Task: Arrange a 45-minute marketing research consultation on market trends.
Action: Mouse pressed left at (62, 177)
Screenshot: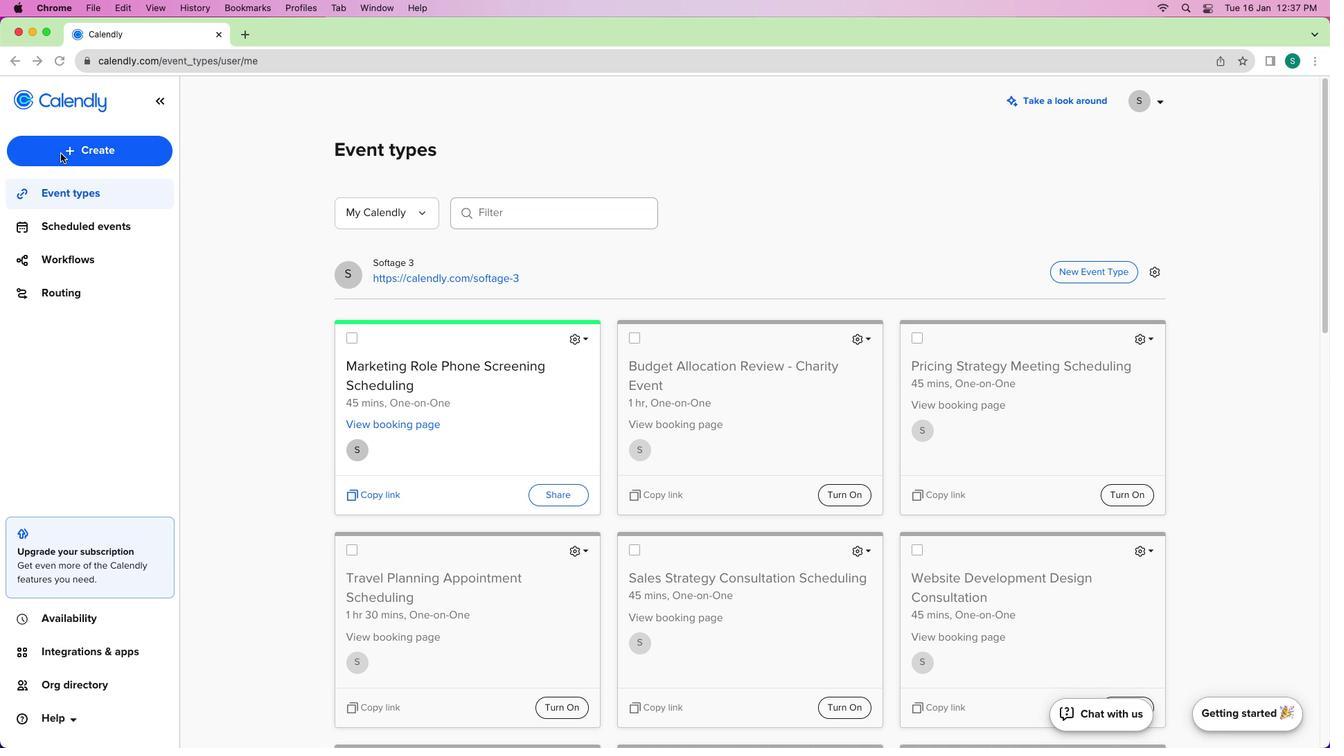 
Action: Mouse moved to (113, 178)
Screenshot: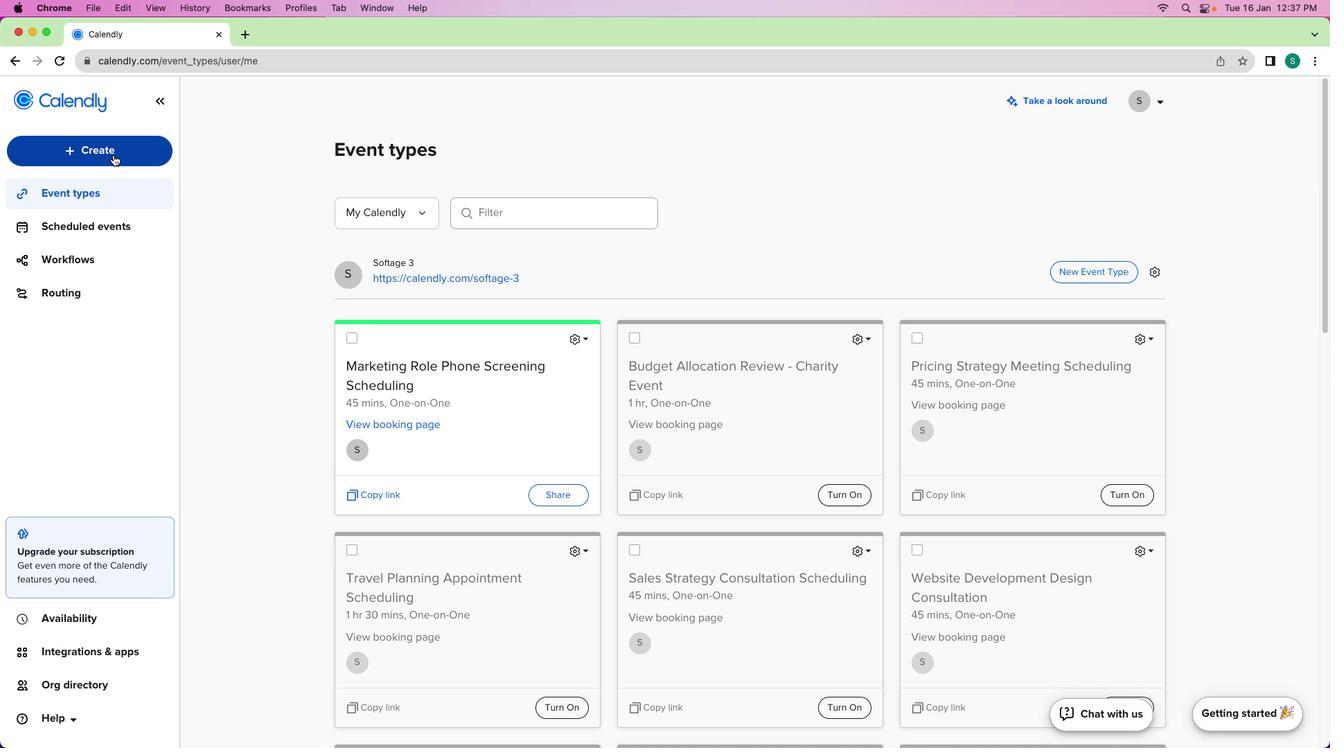 
Action: Mouse pressed left at (113, 178)
Screenshot: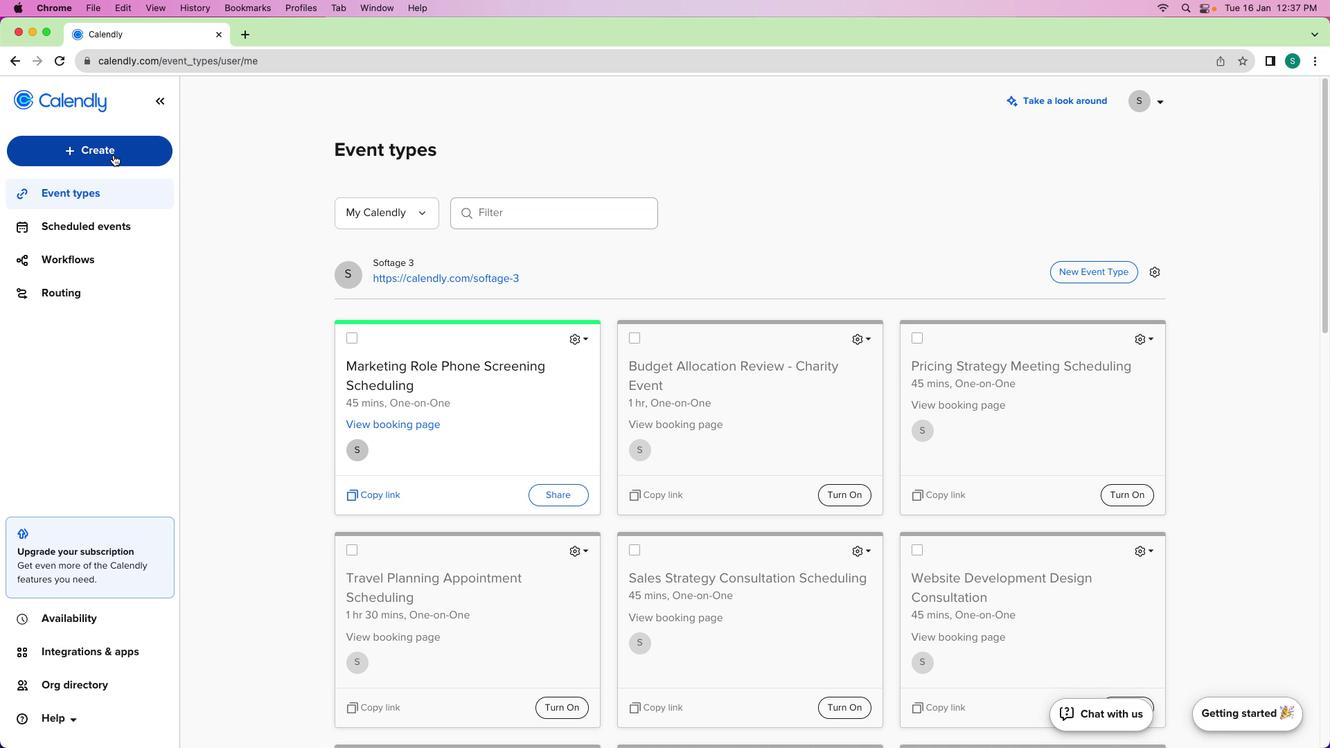 
Action: Mouse moved to (144, 207)
Screenshot: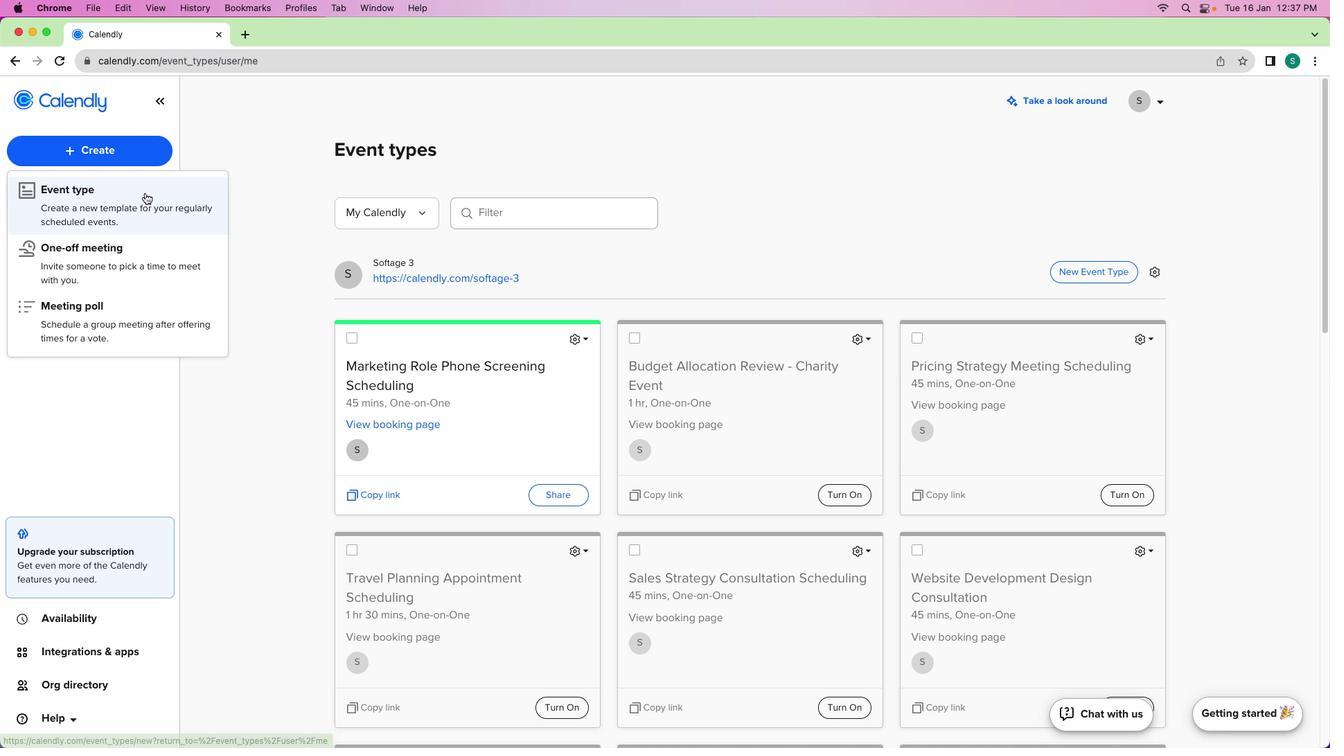 
Action: Mouse pressed left at (144, 207)
Screenshot: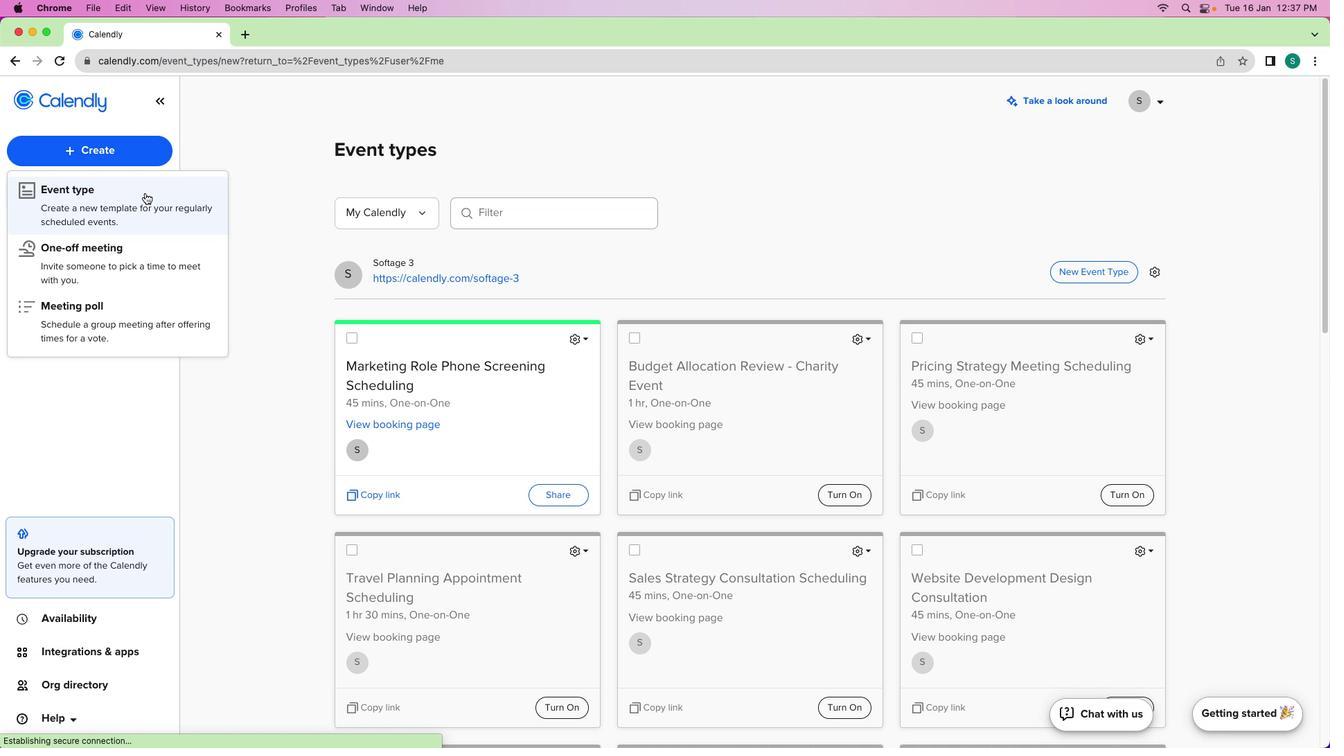 
Action: Mouse moved to (444, 255)
Screenshot: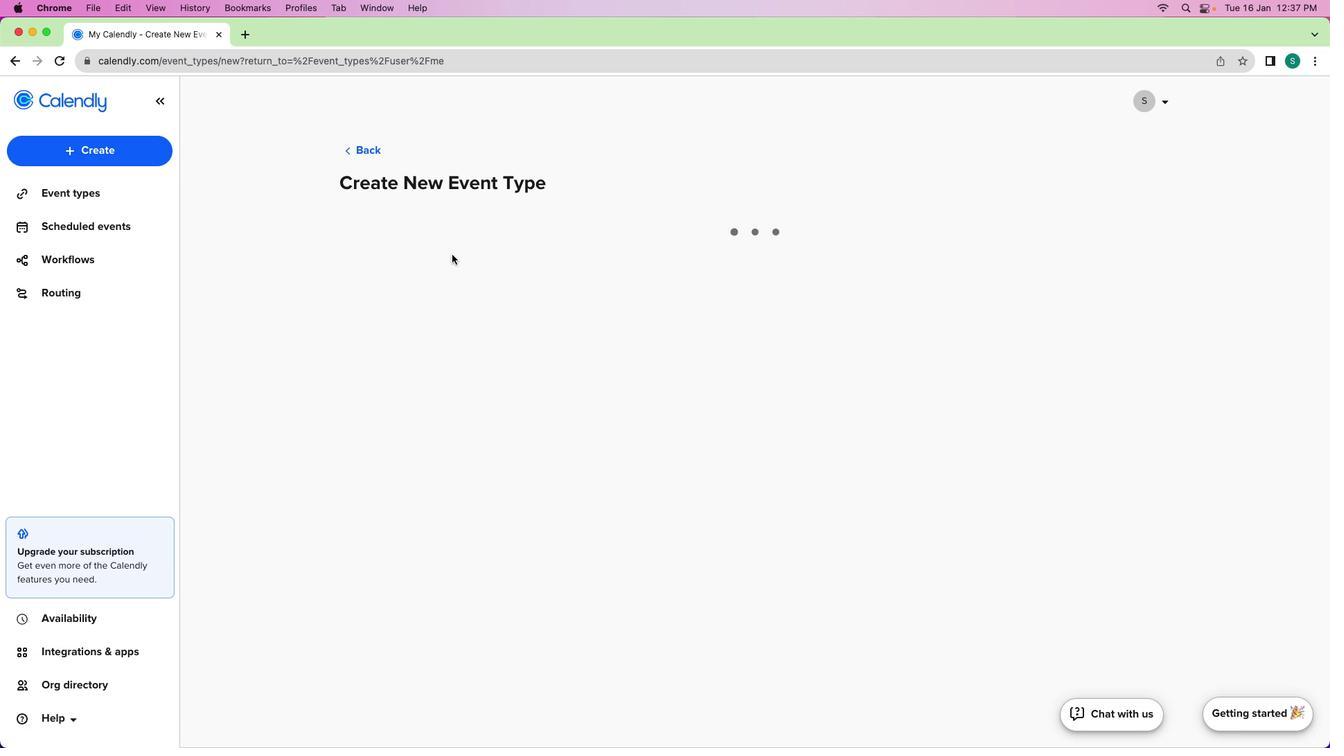 
Action: Mouse pressed left at (444, 255)
Screenshot: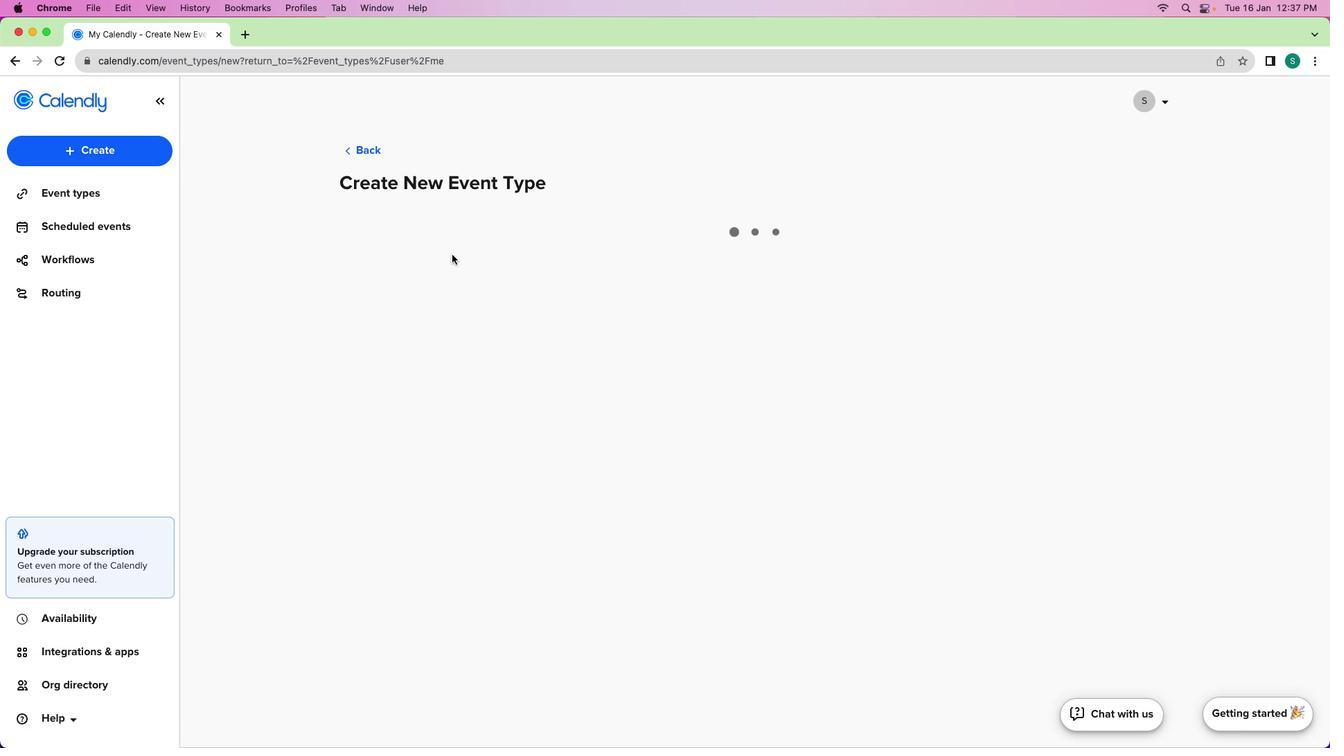 
Action: Mouse pressed left at (444, 255)
Screenshot: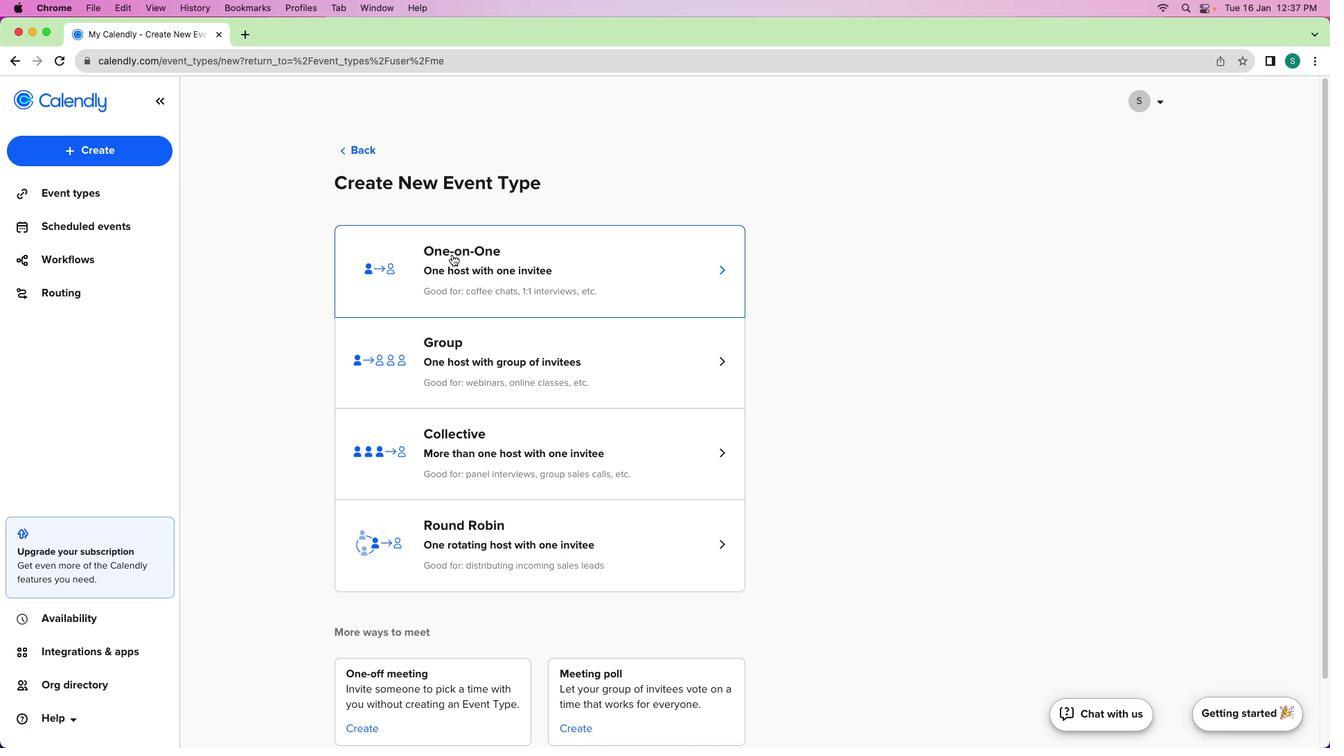 
Action: Mouse moved to (145, 219)
Screenshot: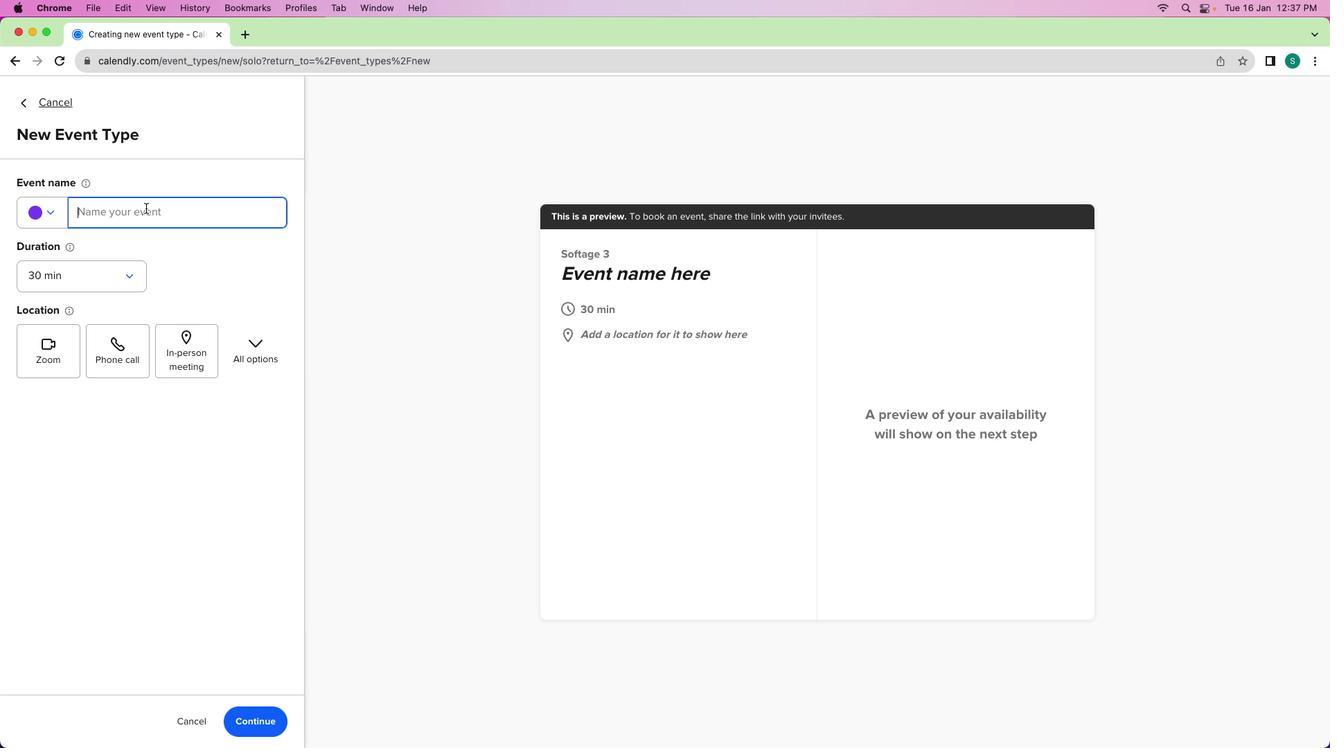 
Action: Mouse pressed left at (145, 219)
Screenshot: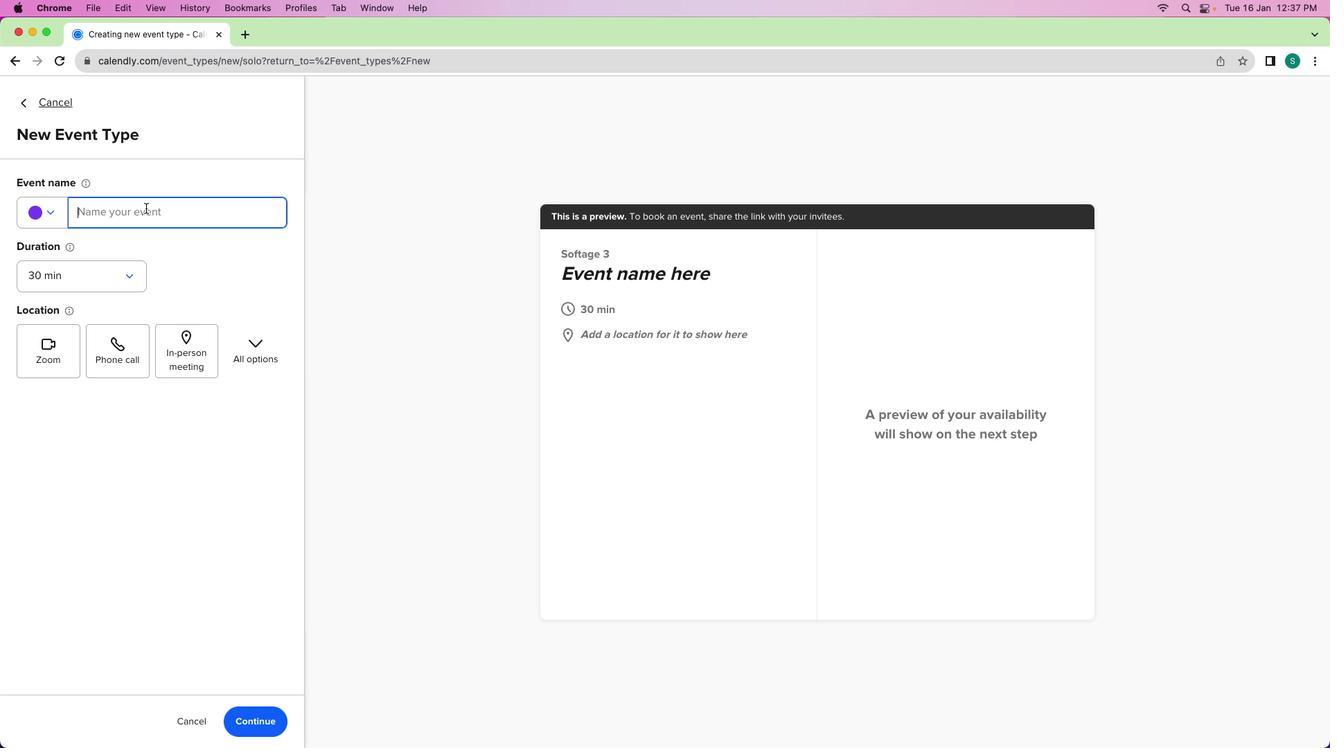 
Action: Mouse moved to (76, 268)
Screenshot: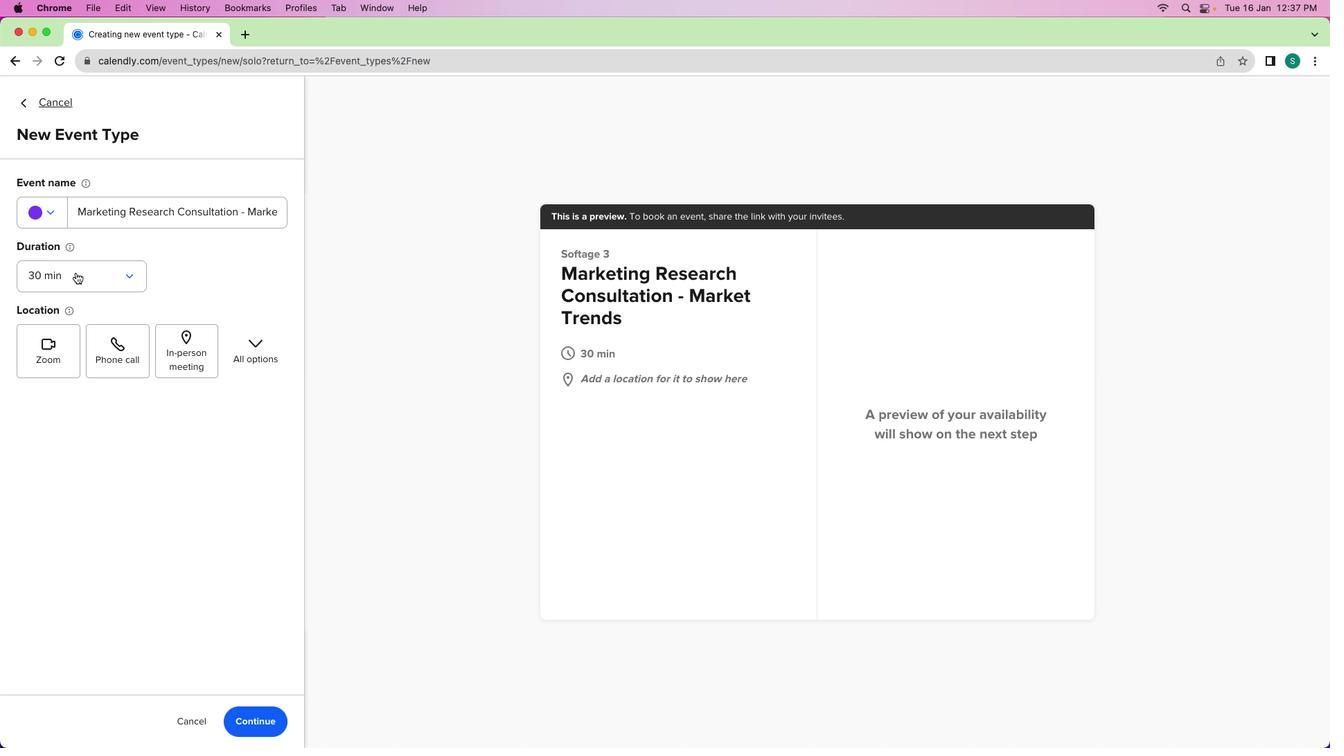 
Action: Mouse pressed left at (76, 268)
Screenshot: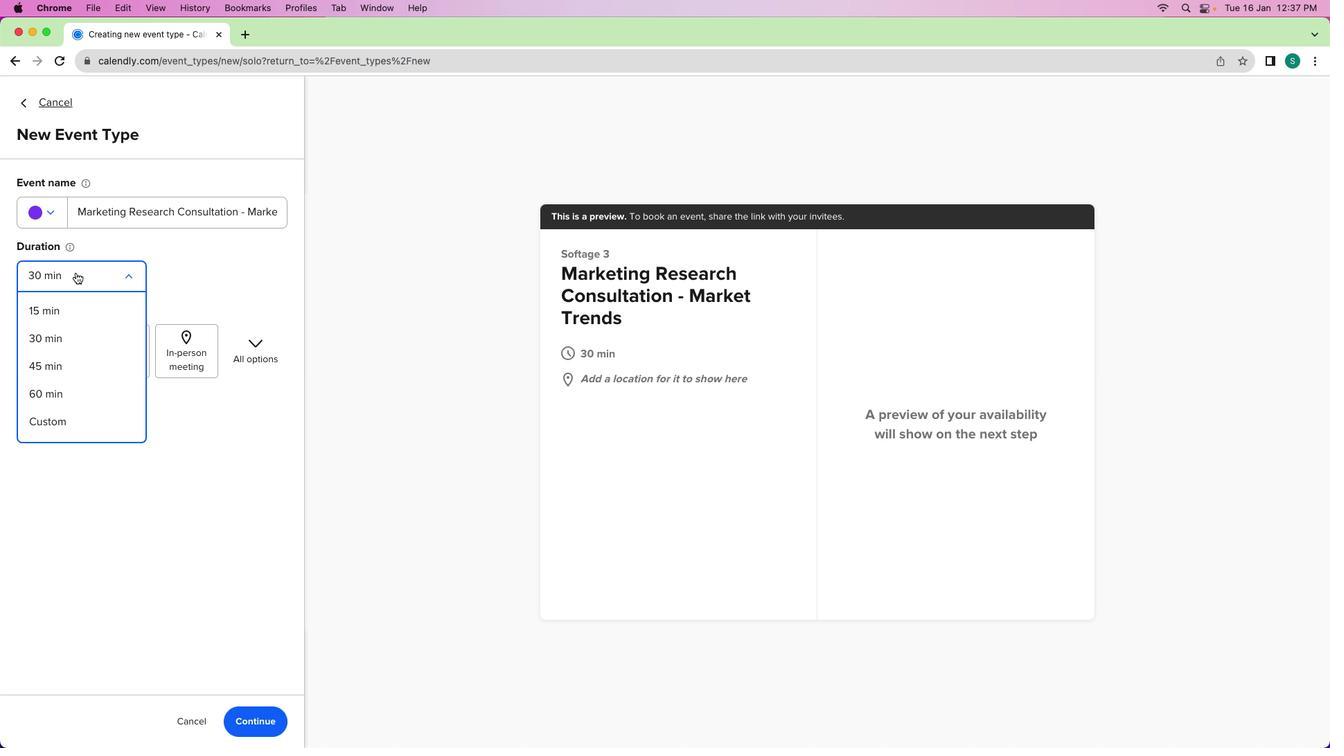 
Action: Mouse moved to (46, 350)
Screenshot: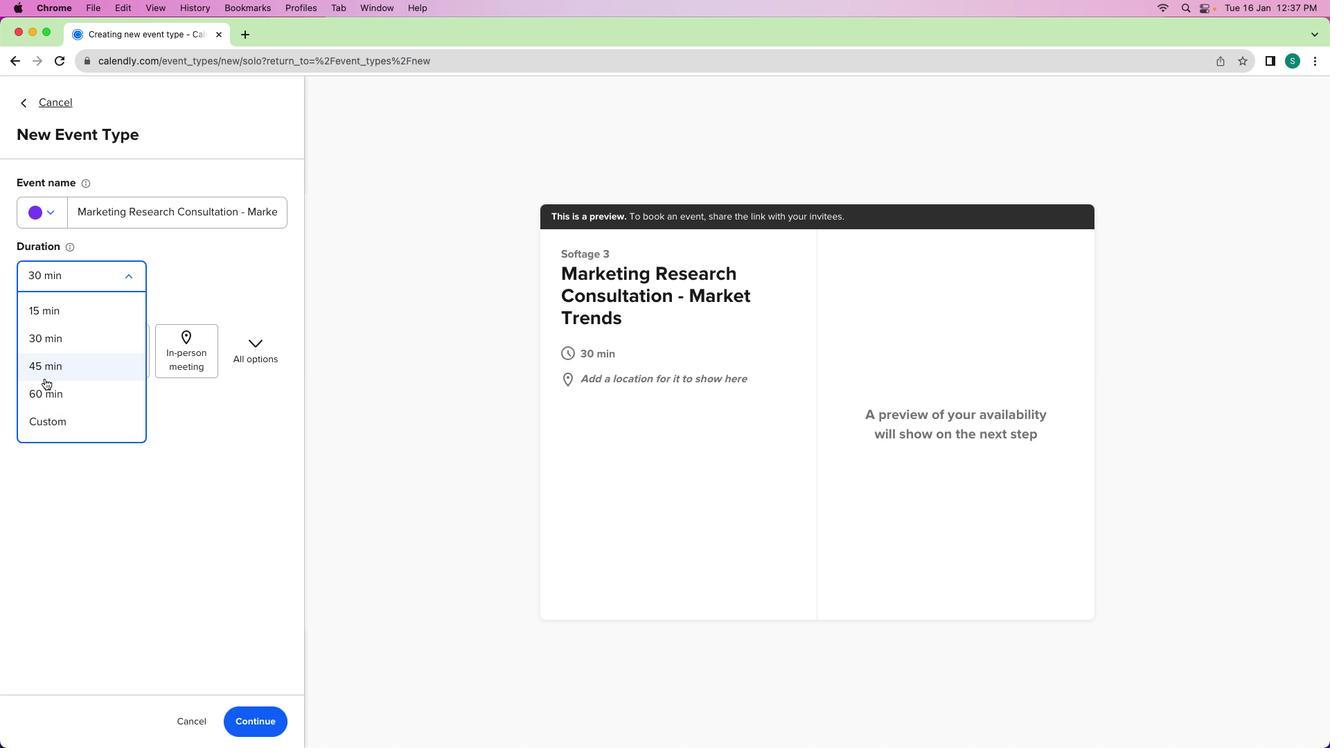 
Action: Mouse pressed left at (46, 350)
Screenshot: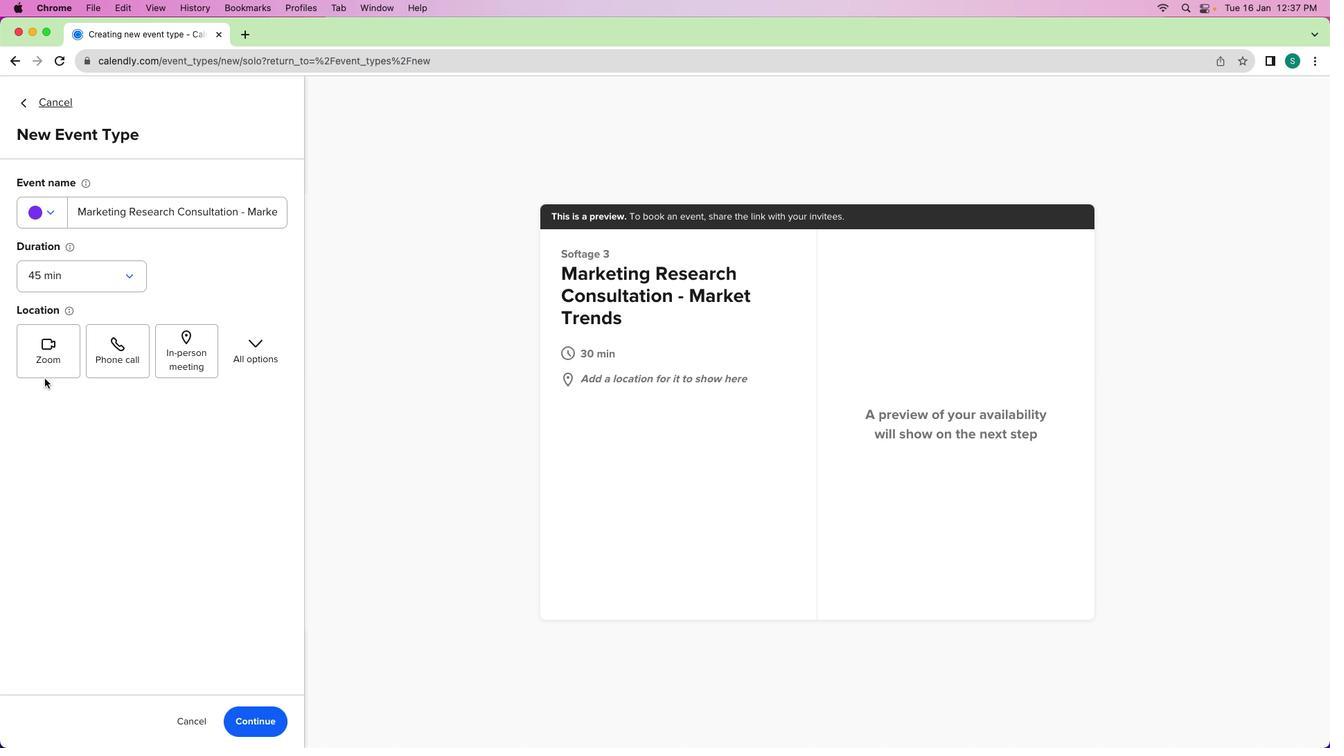 
Action: Mouse moved to (114, 345)
Screenshot: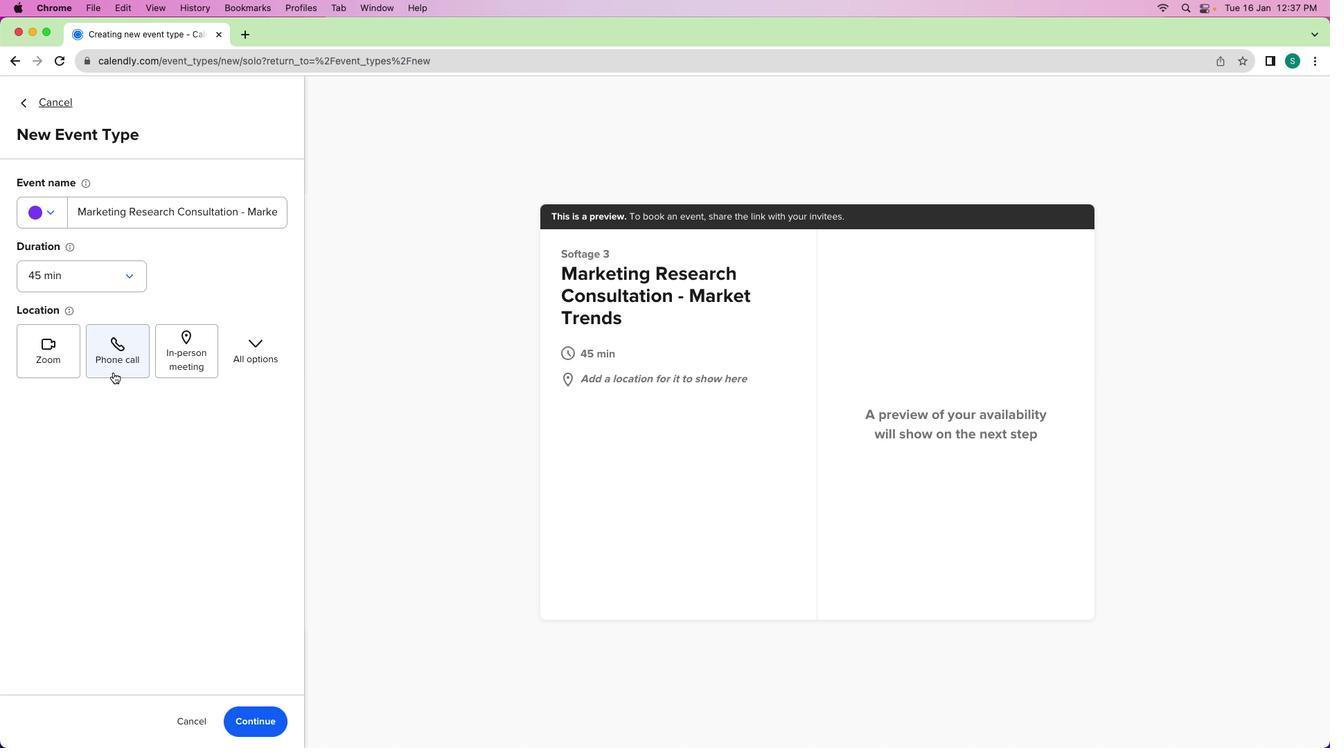
Action: Mouse pressed left at (114, 345)
Screenshot: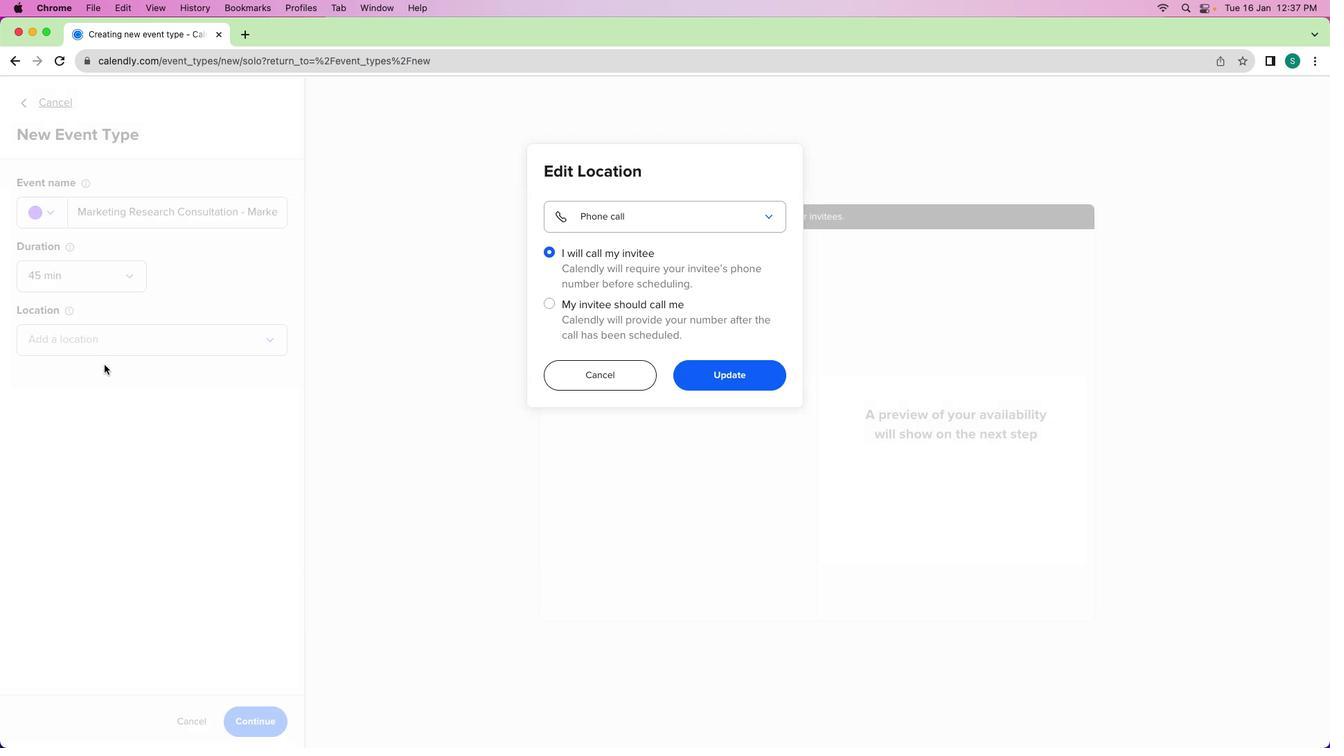 
Action: Mouse moved to (622, 347)
Screenshot: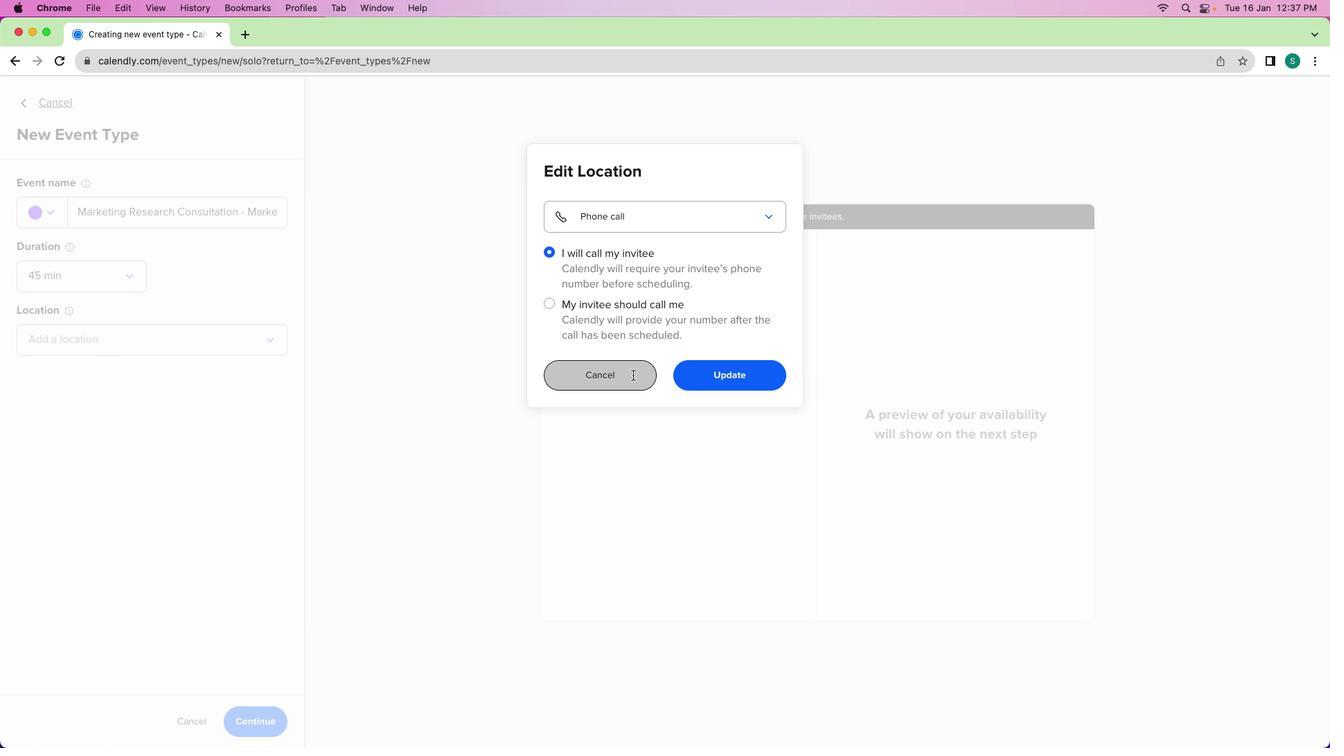
Action: Mouse pressed left at (622, 347)
Screenshot: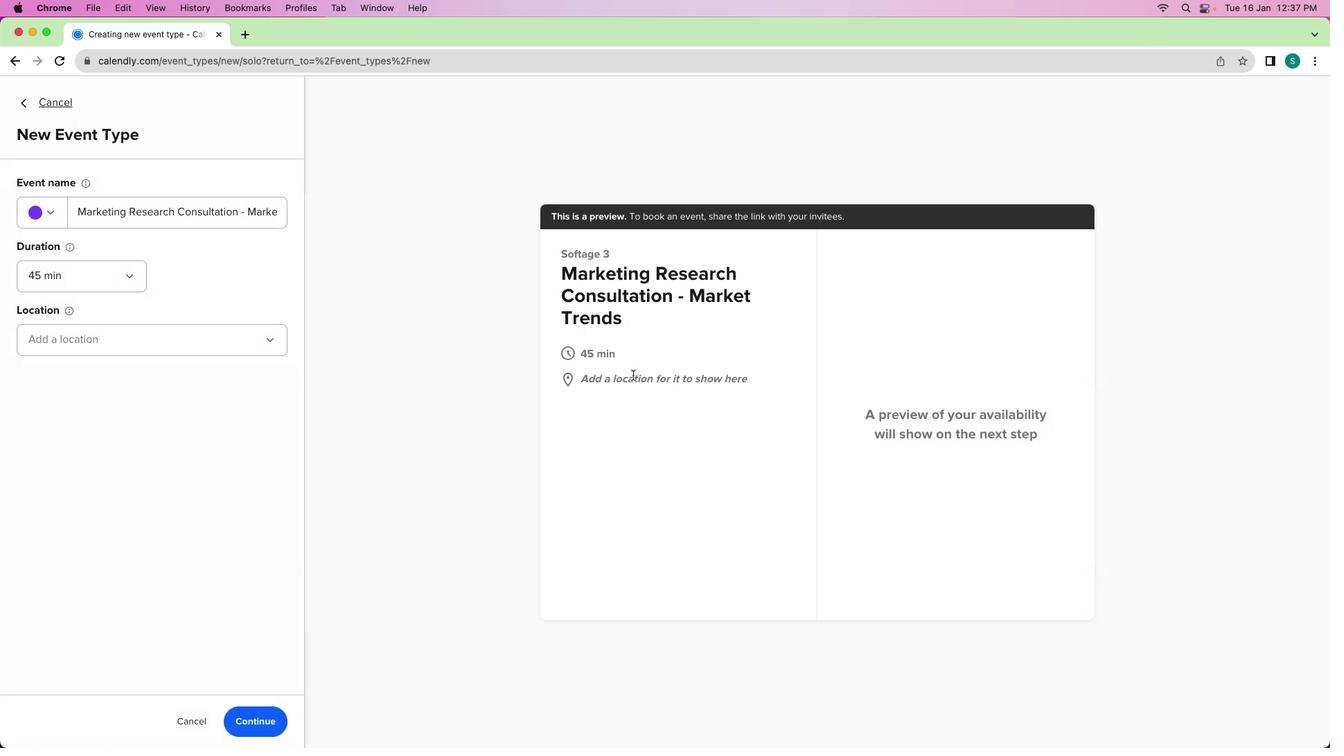 
Action: Mouse moved to (67, 334)
Screenshot: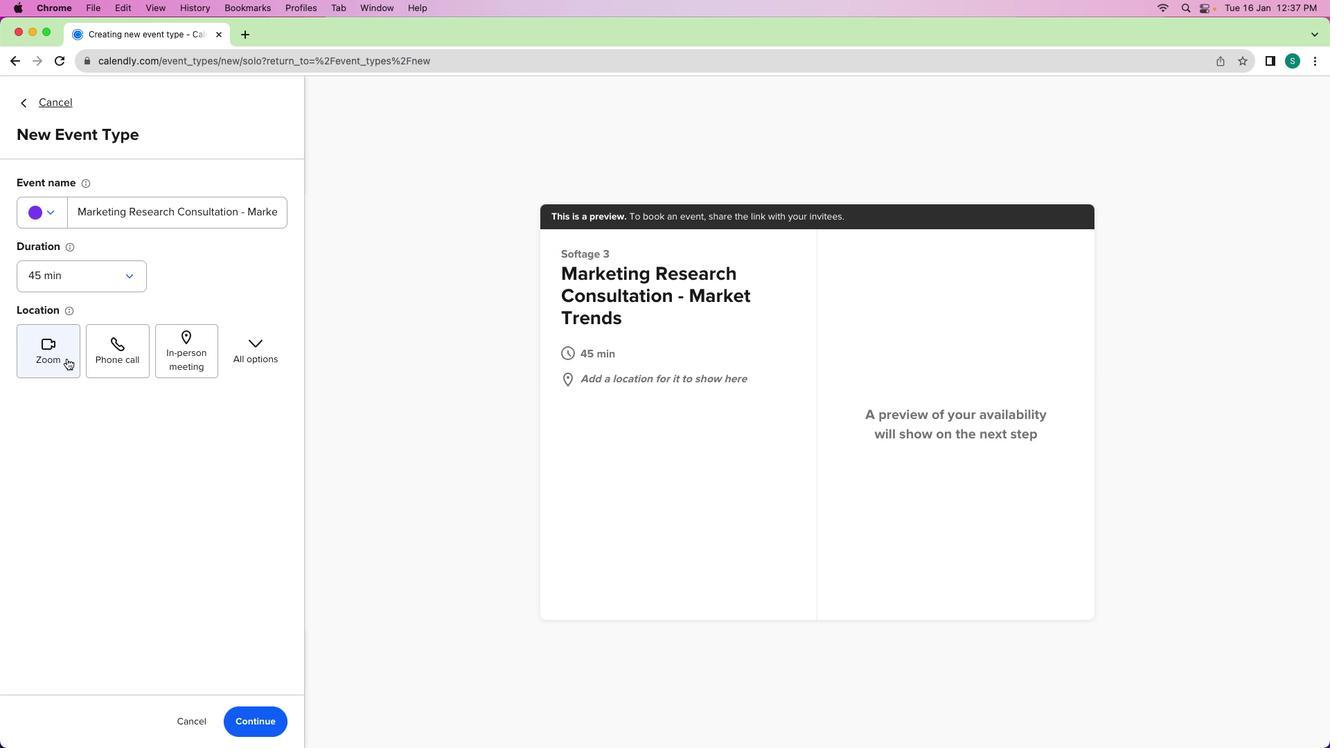 
Action: Mouse pressed left at (67, 334)
Screenshot: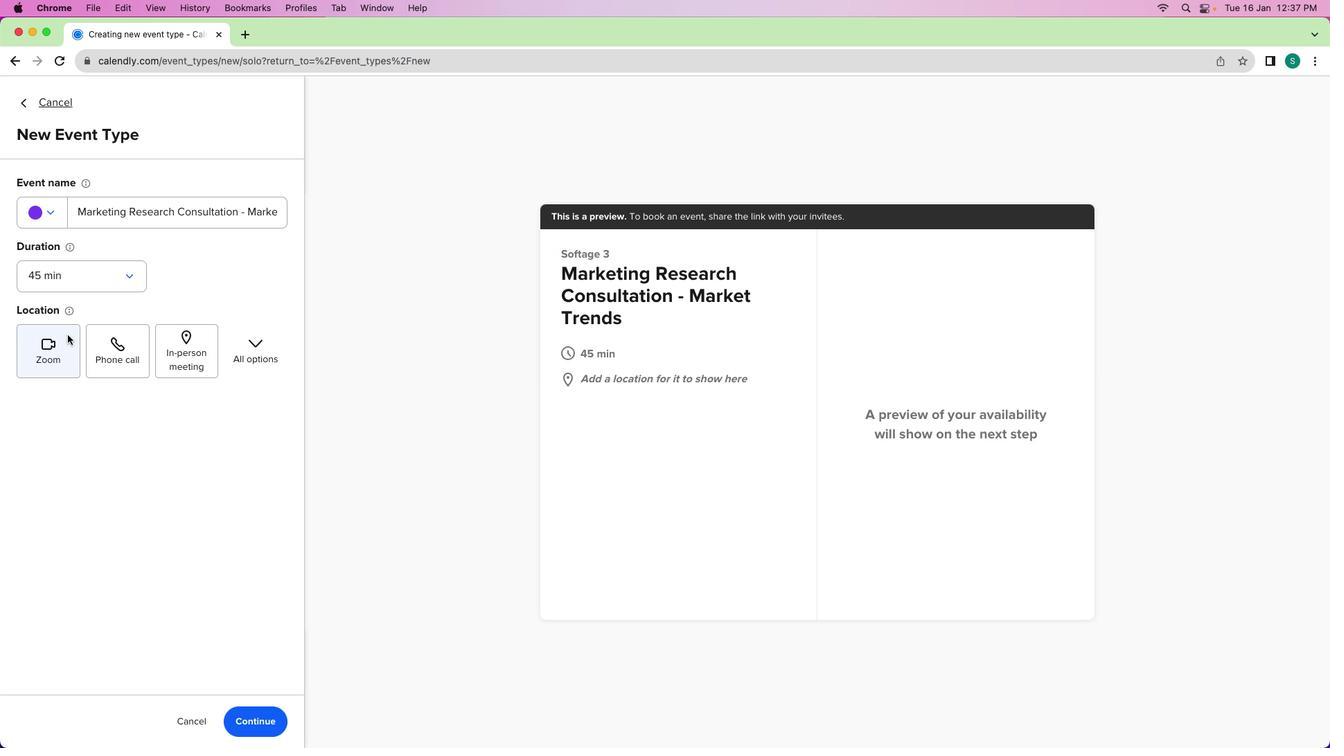 
Action: Mouse moved to (50, 212)
Screenshot: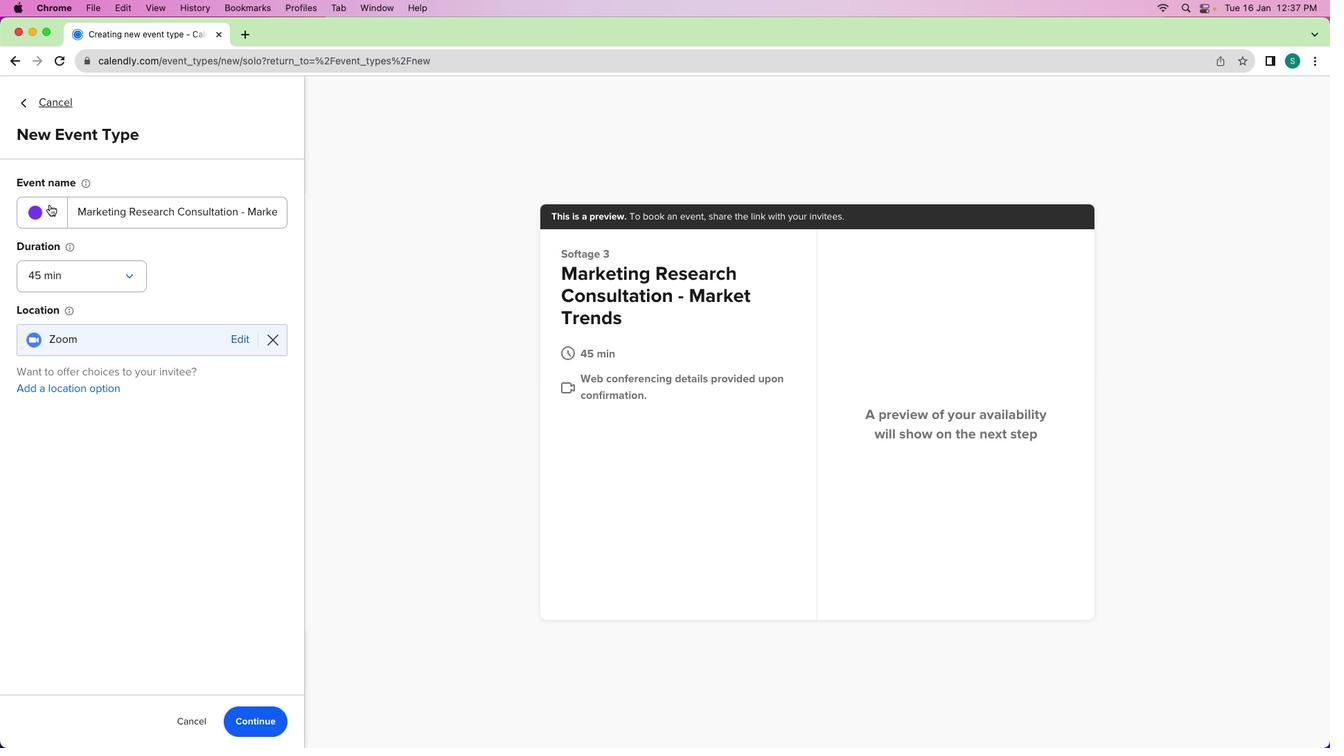 
Action: Mouse pressed left at (50, 212)
Screenshot: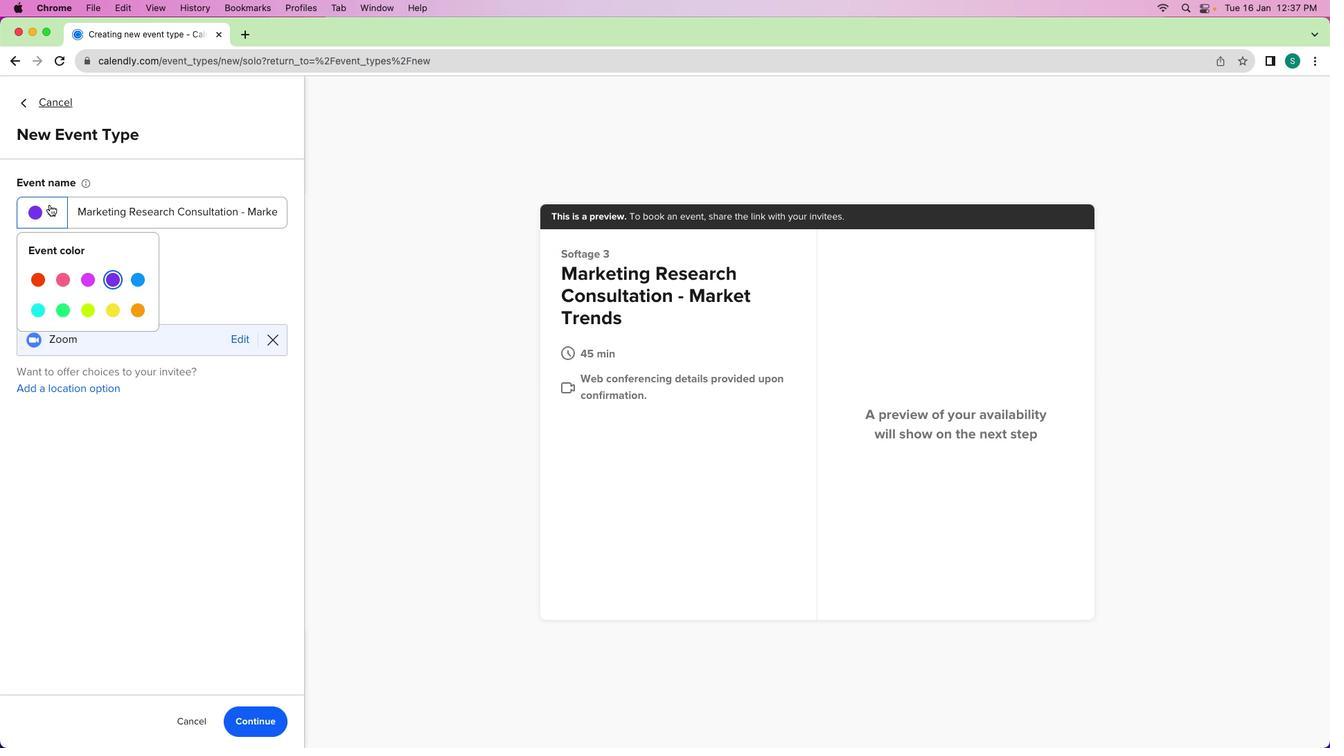 
Action: Mouse moved to (138, 299)
Screenshot: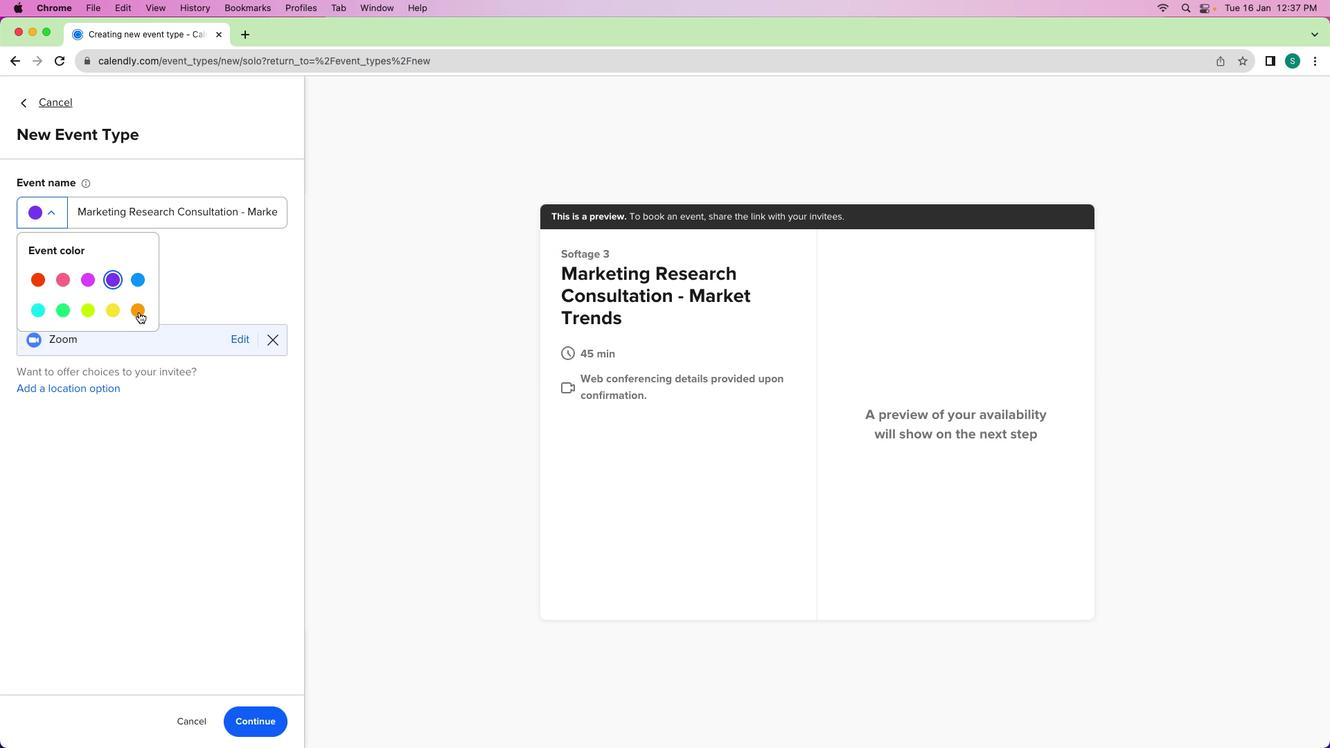 
Action: Mouse pressed left at (138, 299)
Screenshot: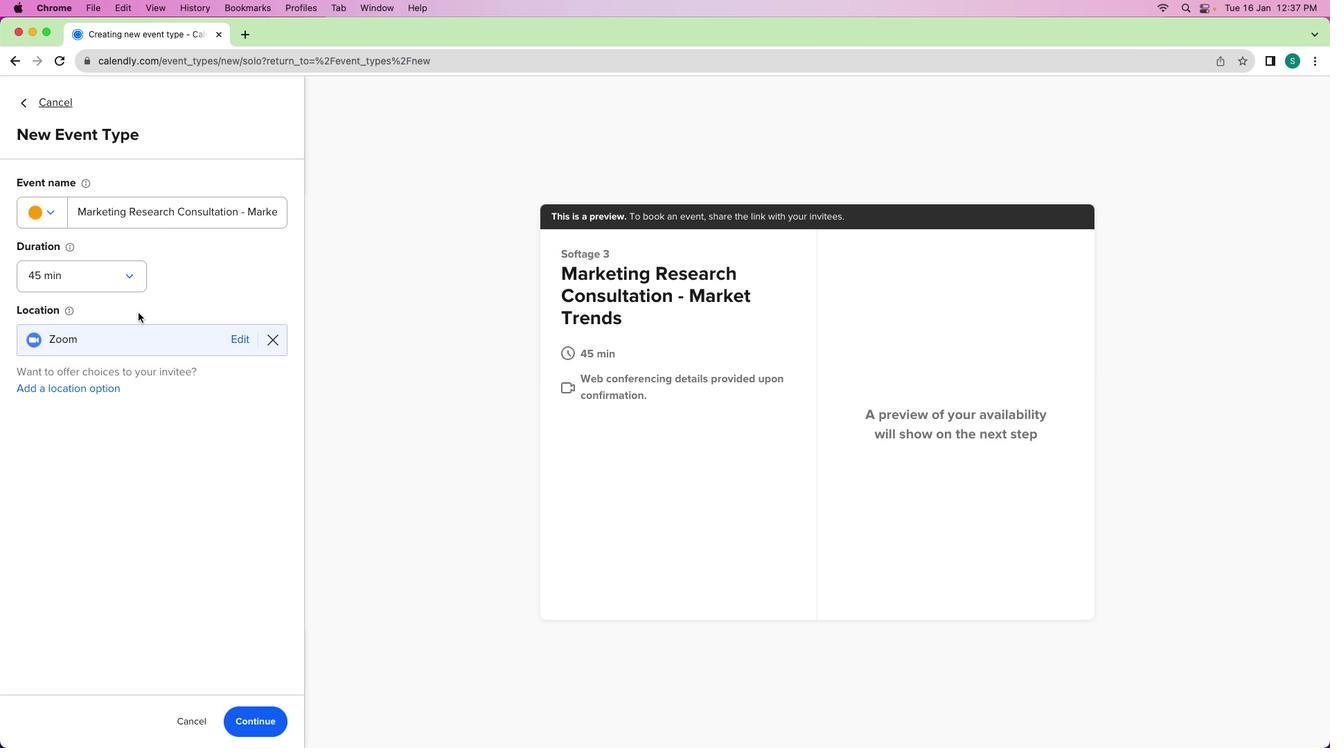 
Action: Mouse moved to (273, 612)
Screenshot: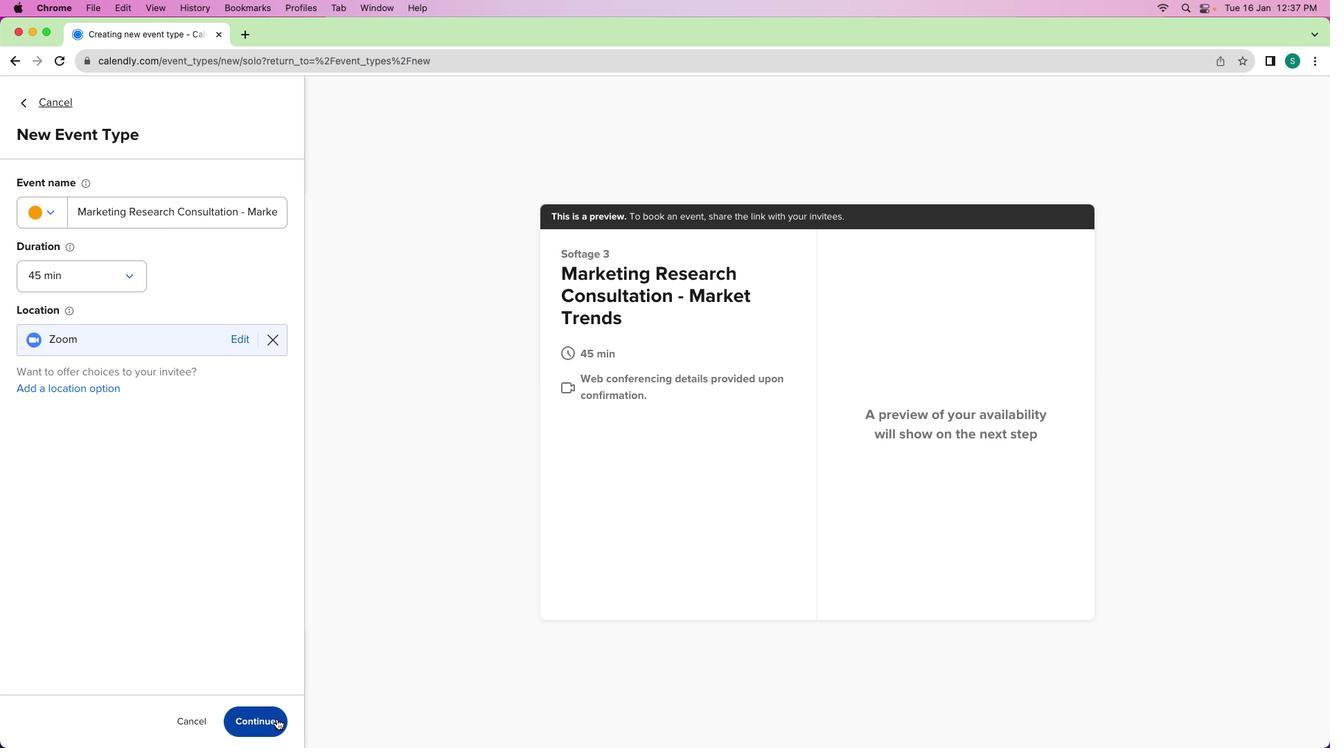 
Action: Mouse pressed left at (273, 612)
Screenshot: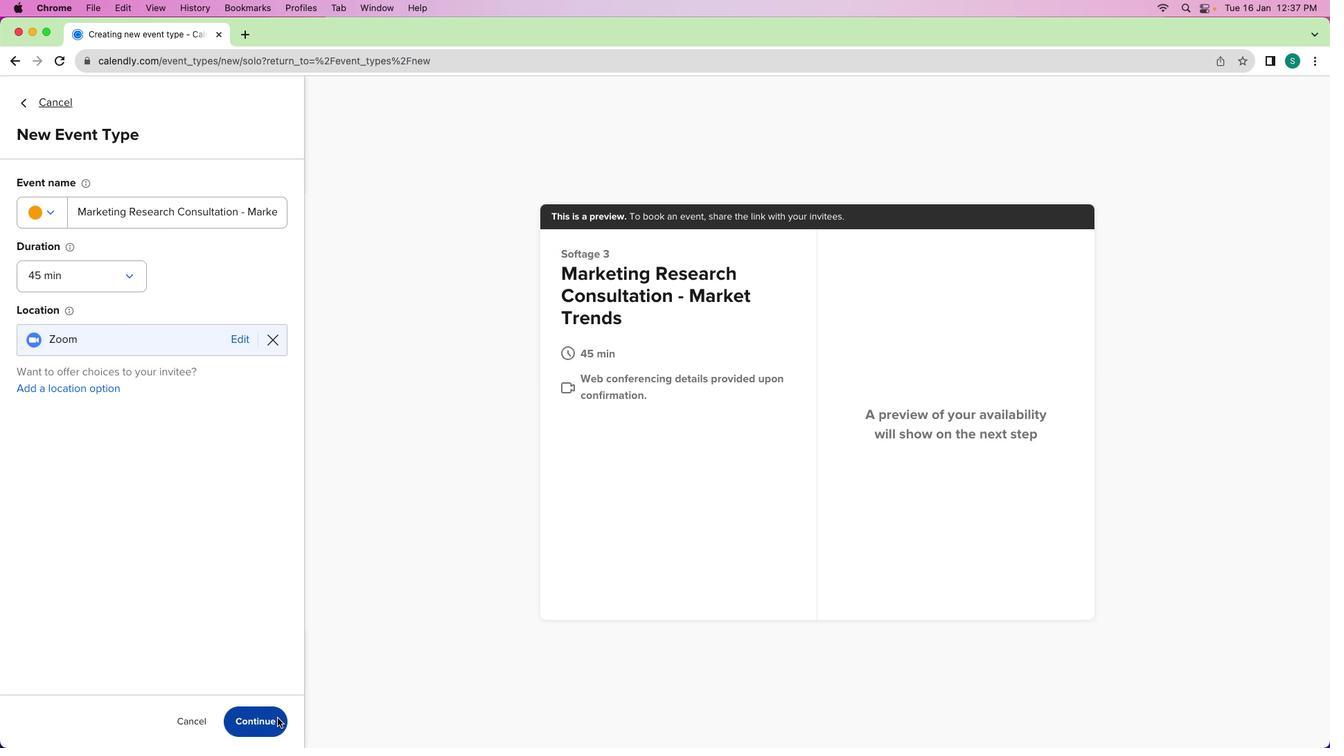 
Action: Mouse moved to (197, 219)
Screenshot: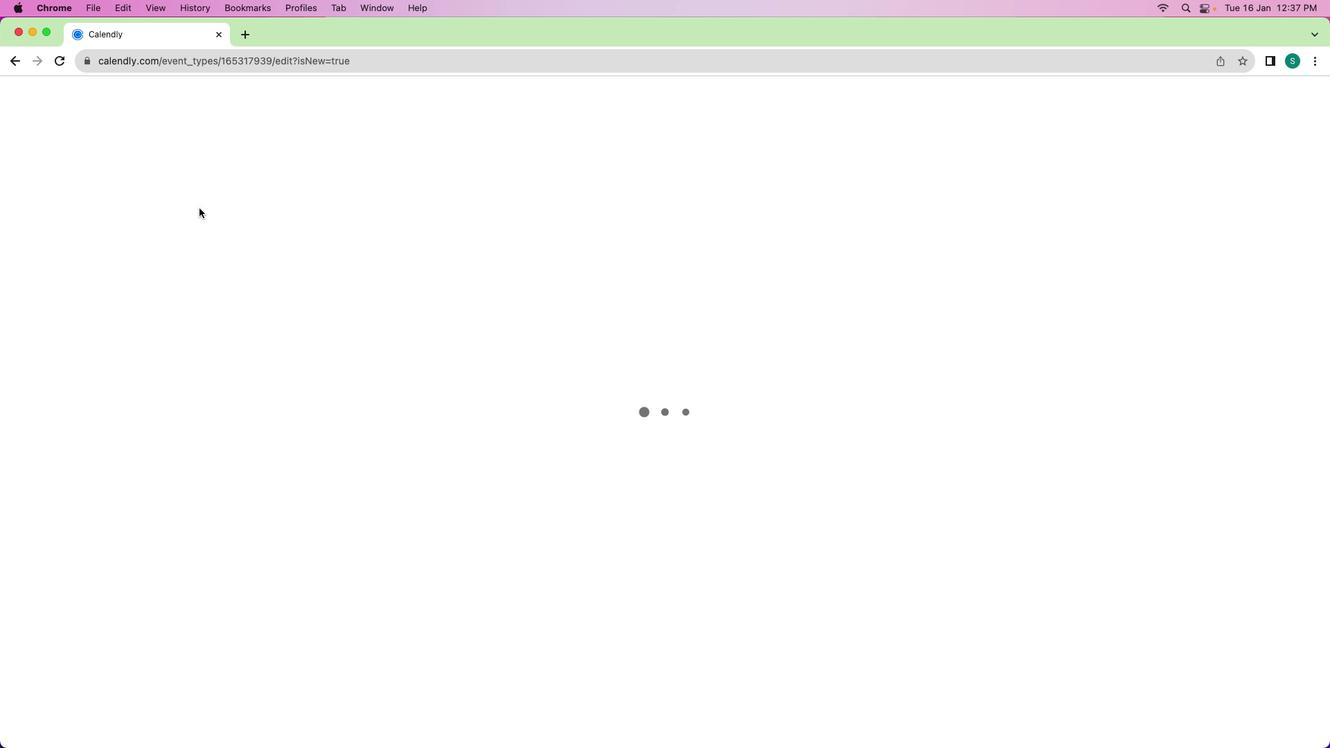 
Action: Mouse pressed left at (197, 219)
Screenshot: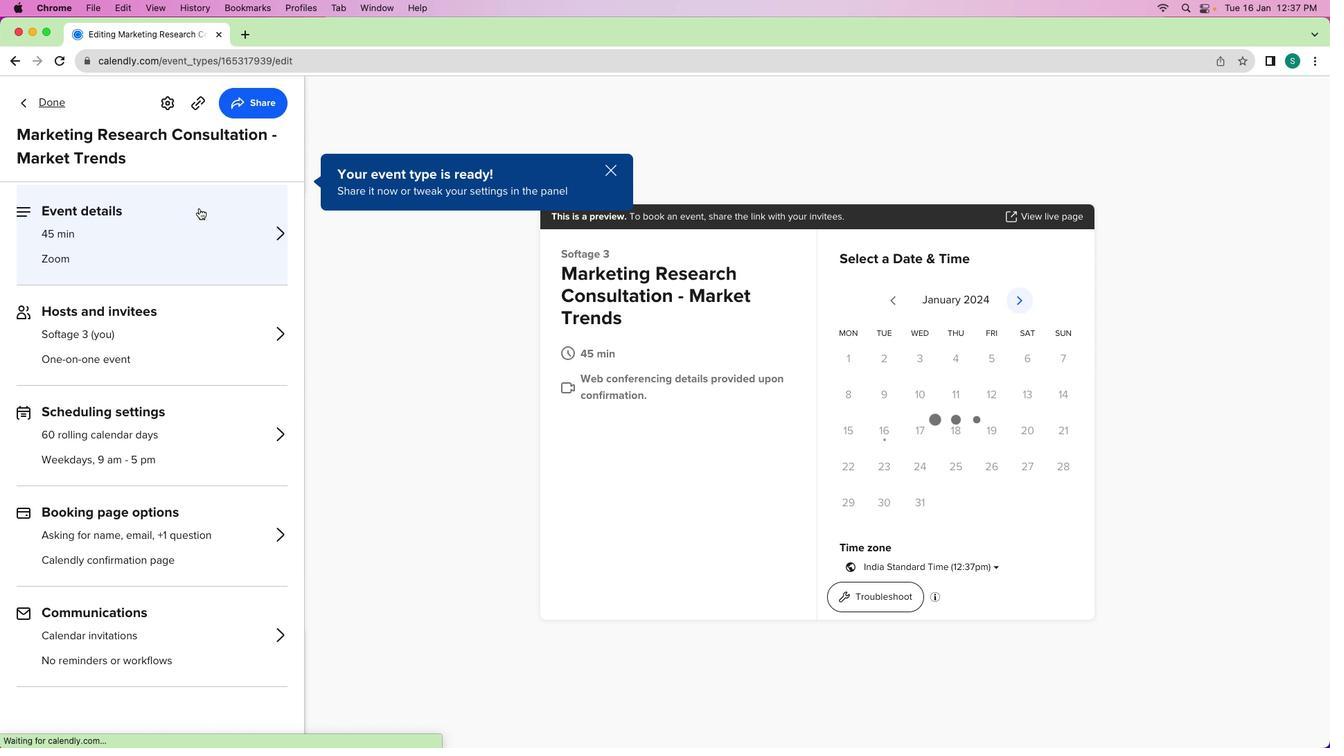 
Action: Mouse moved to (204, 458)
Screenshot: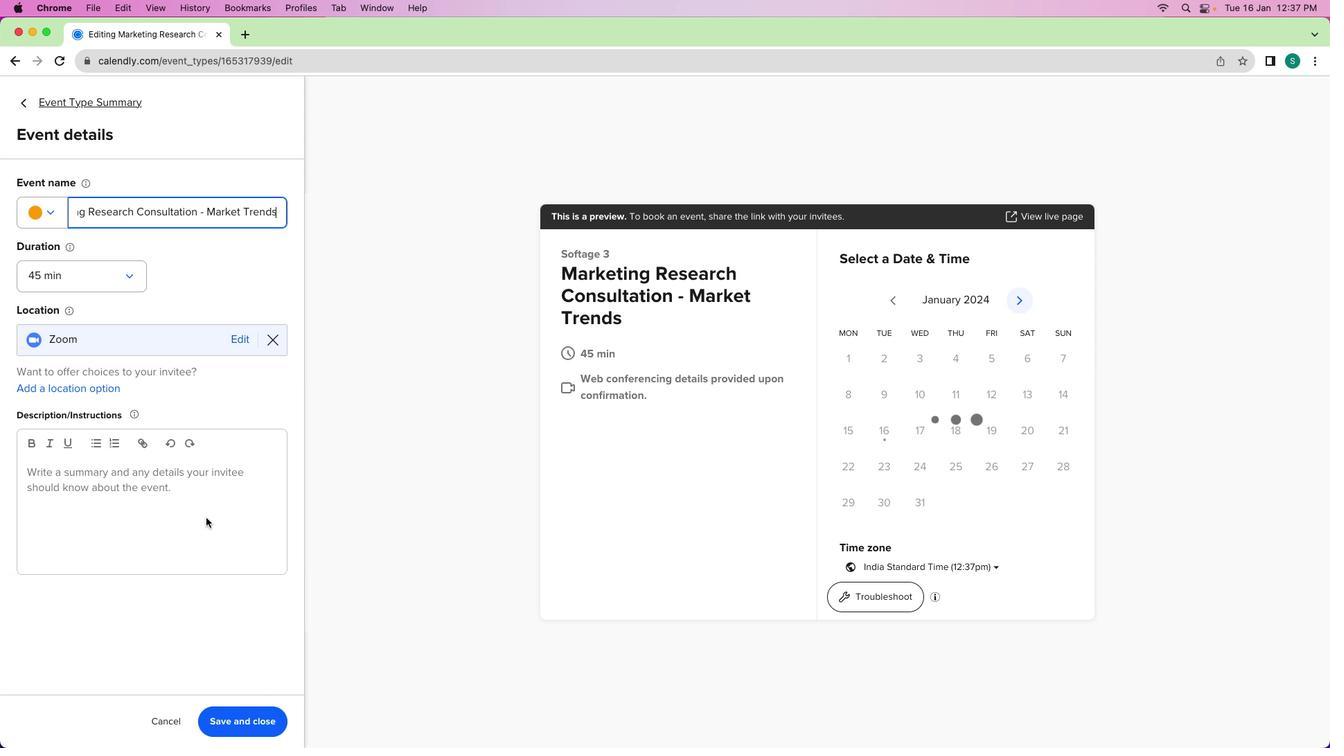 
Action: Mouse pressed left at (204, 458)
Screenshot: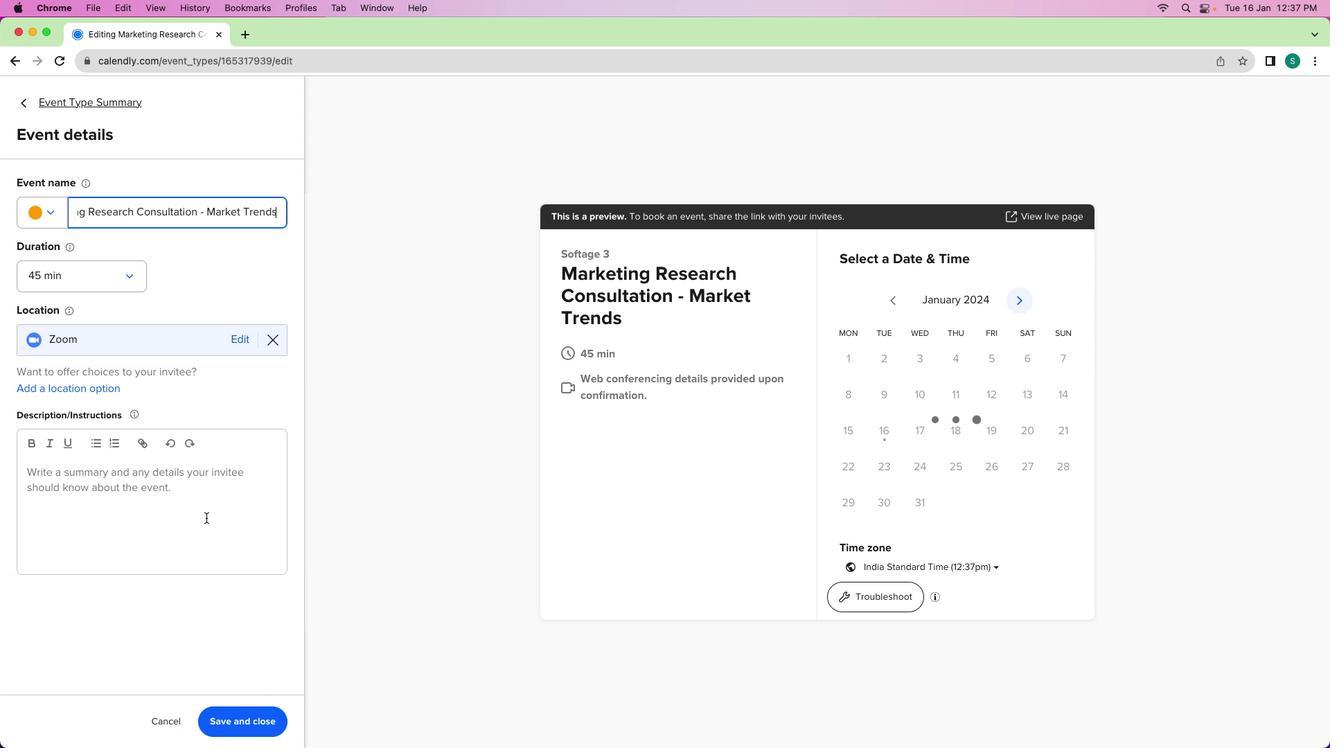 
Action: Mouse moved to (236, 612)
Screenshot: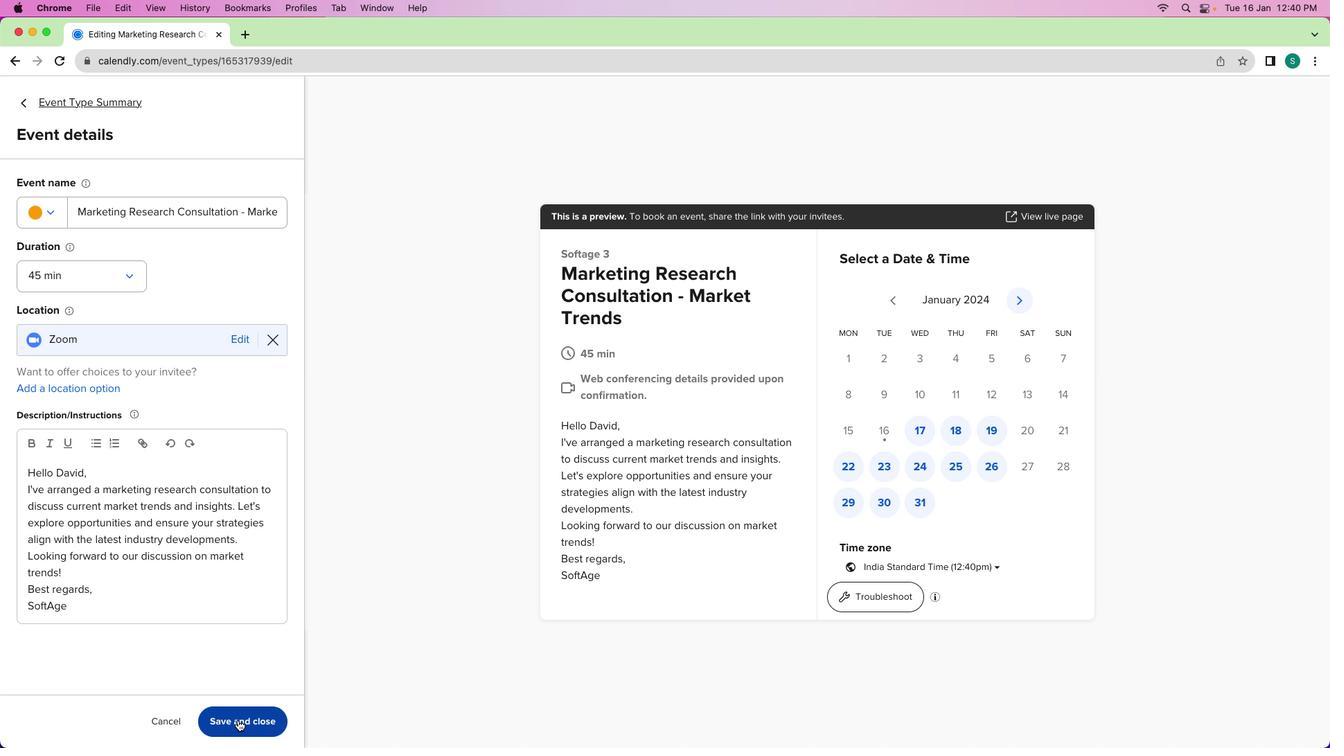
Action: Mouse pressed left at (236, 612)
Screenshot: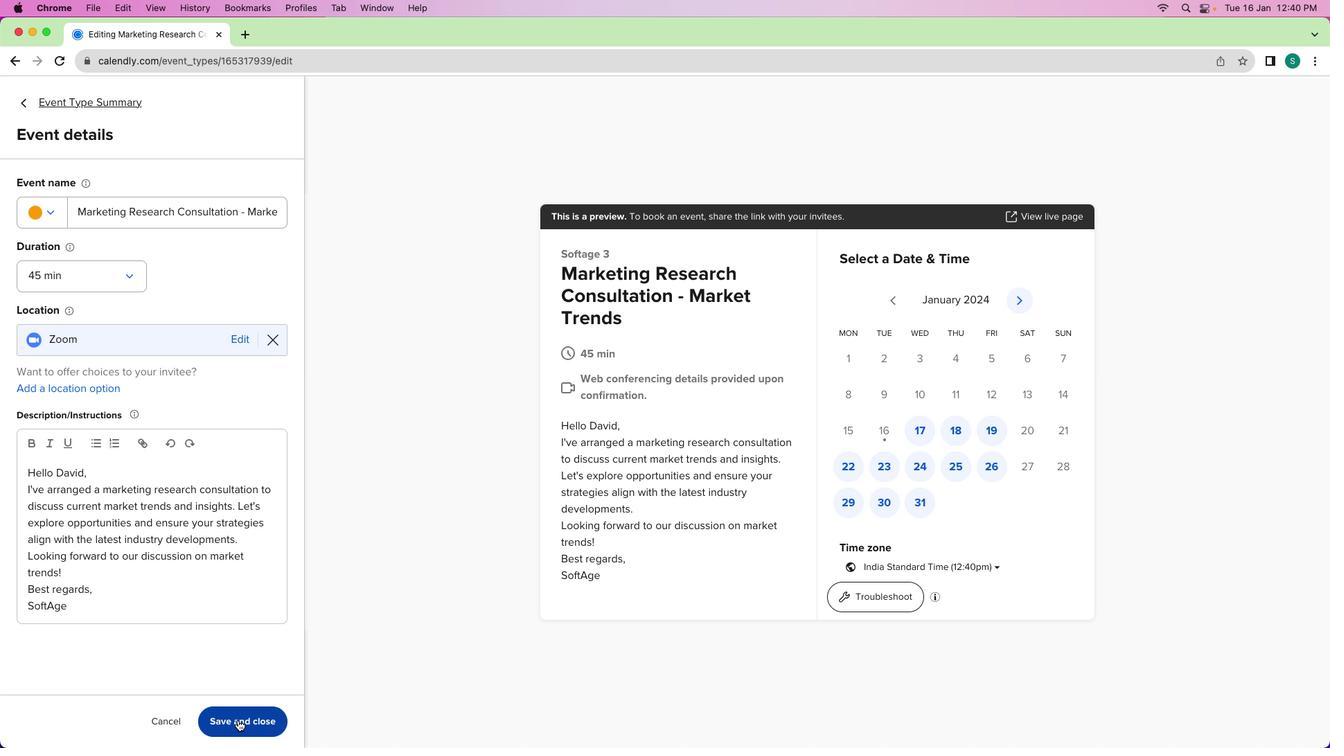 
Action: Mouse moved to (206, 393)
Screenshot: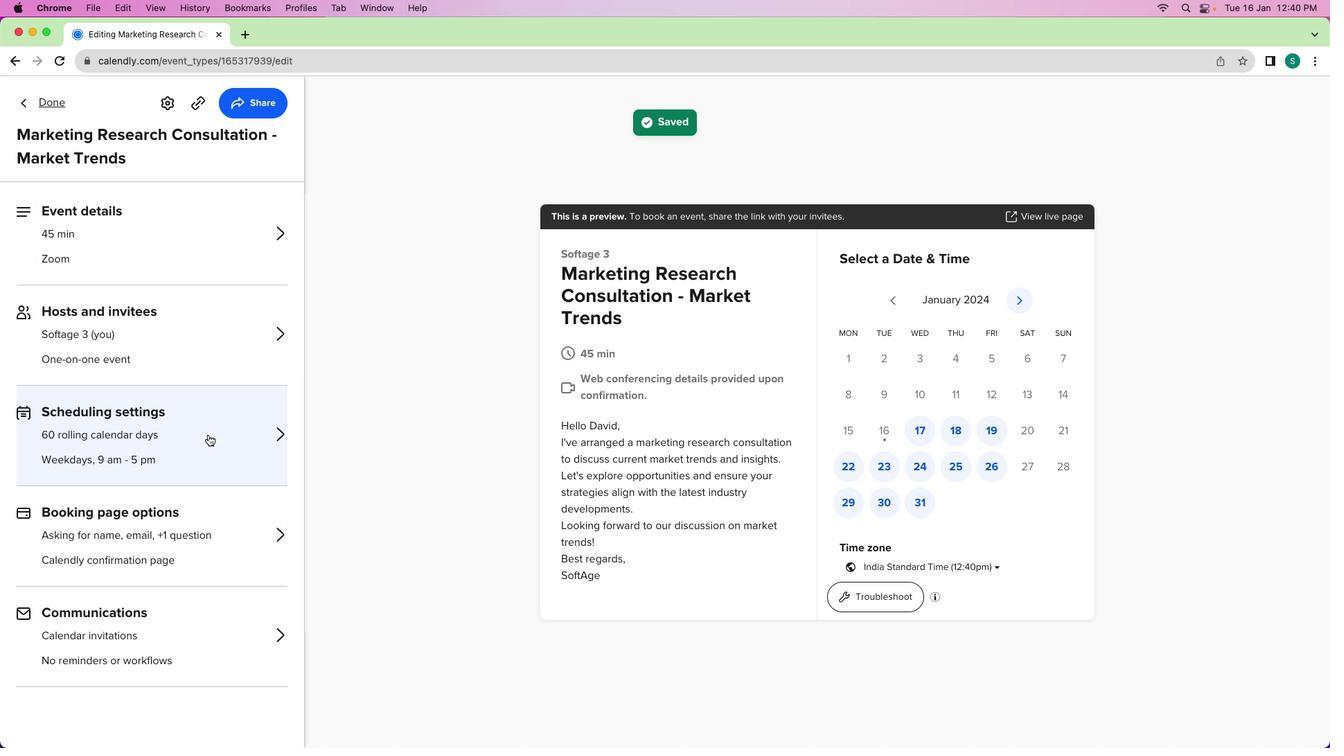 
Action: Mouse pressed left at (206, 393)
Screenshot: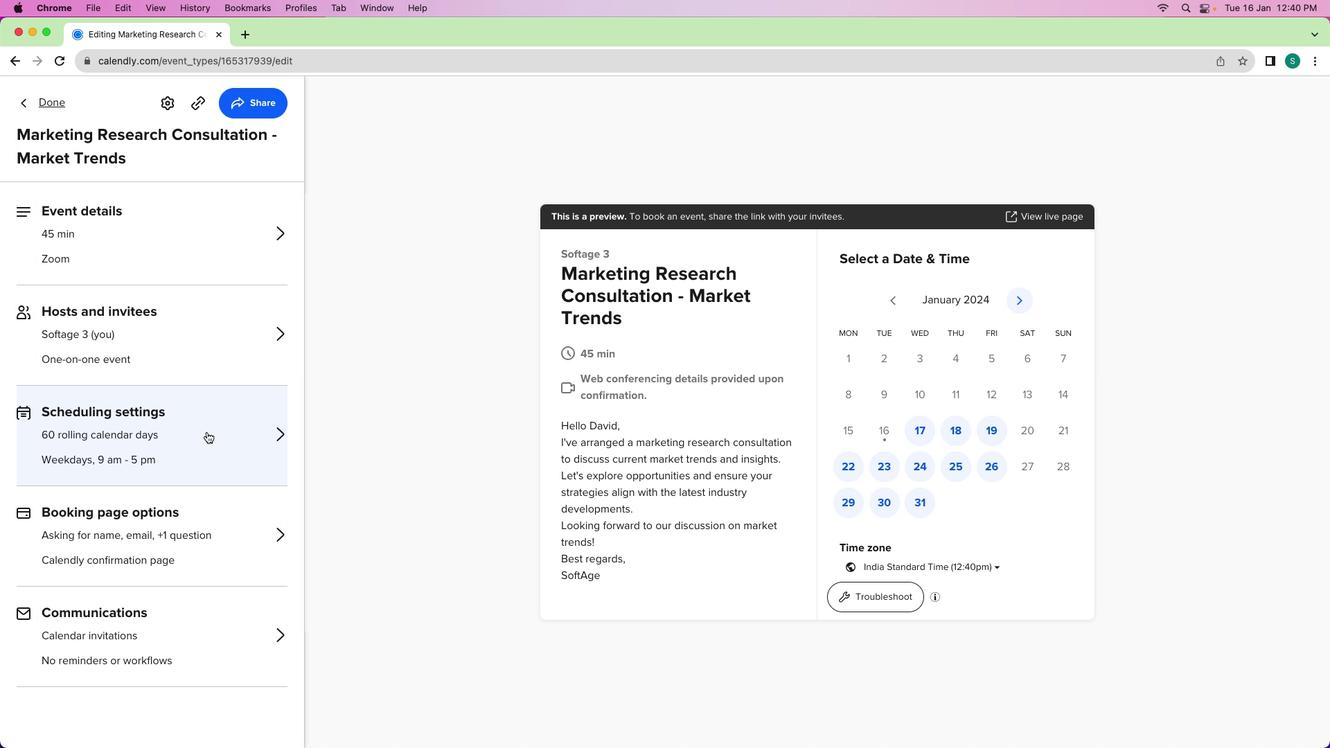 
Action: Mouse moved to (238, 456)
Screenshot: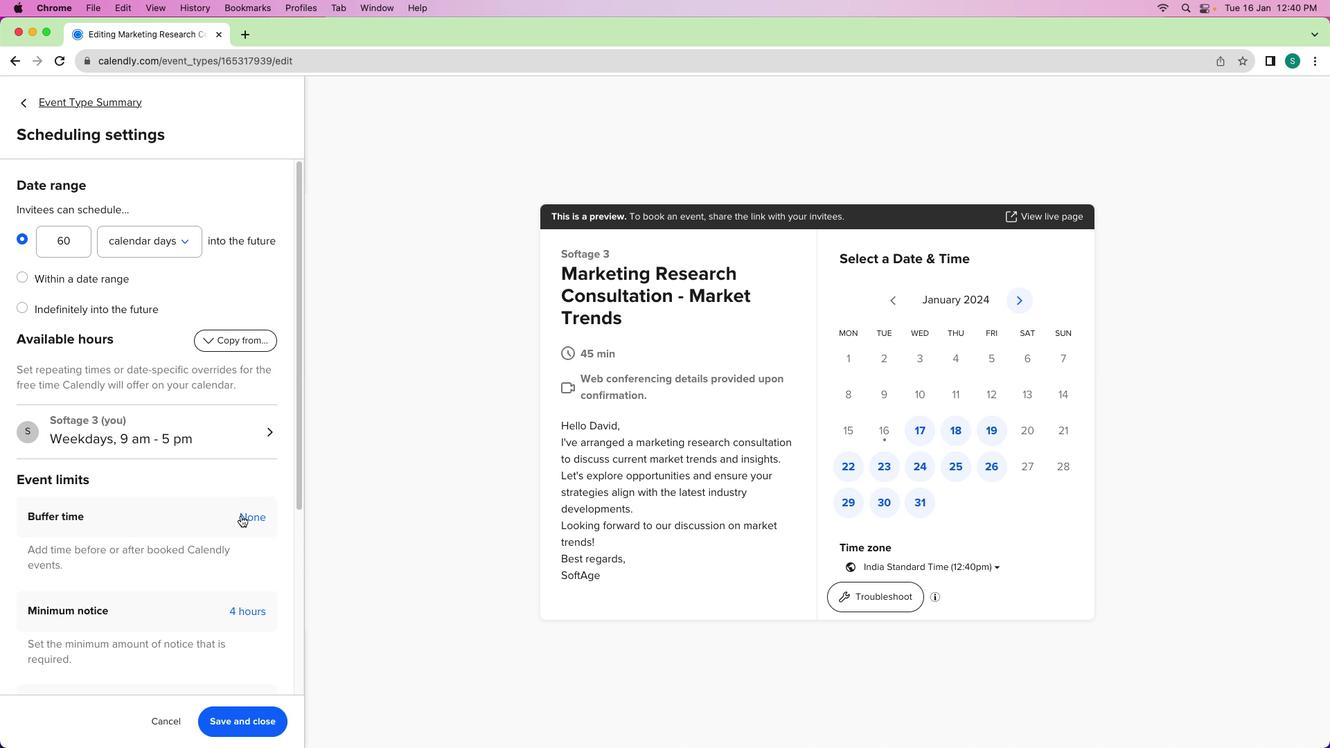 
Action: Mouse pressed left at (238, 456)
Screenshot: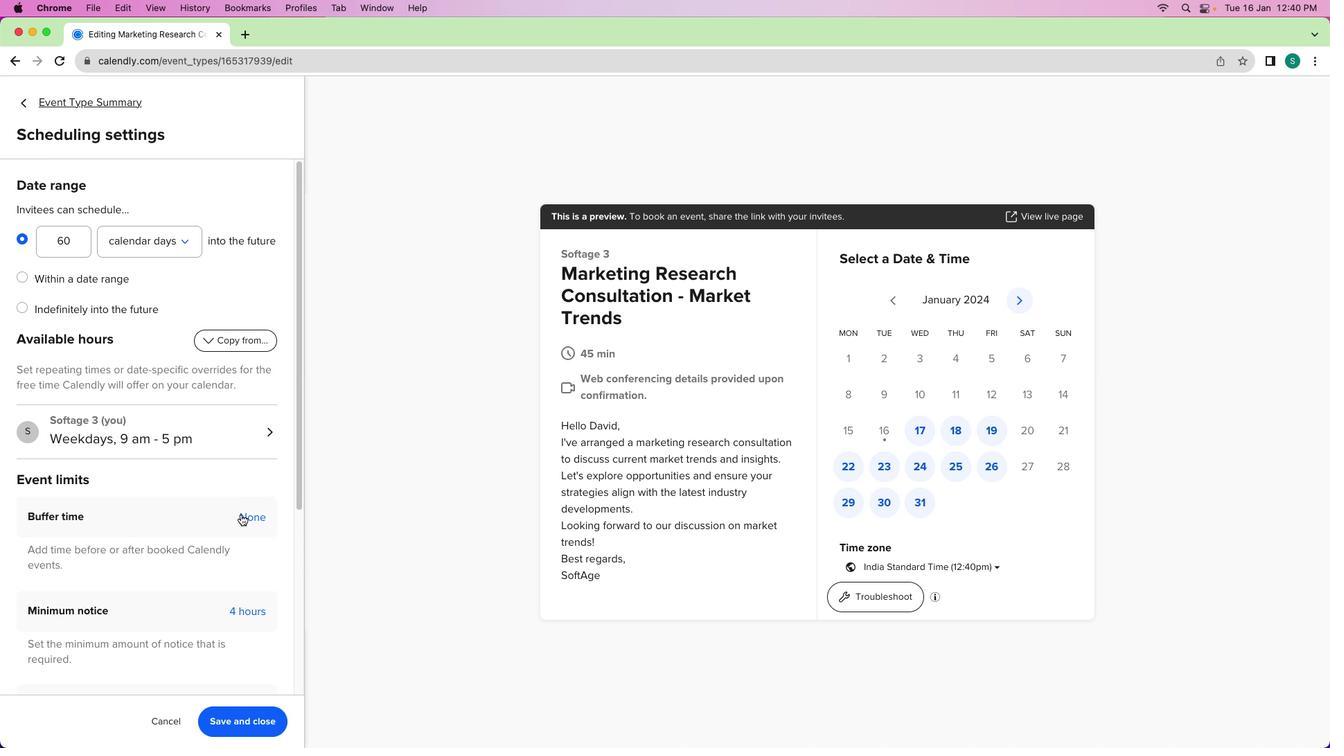 
Action: Mouse moved to (237, 449)
Screenshot: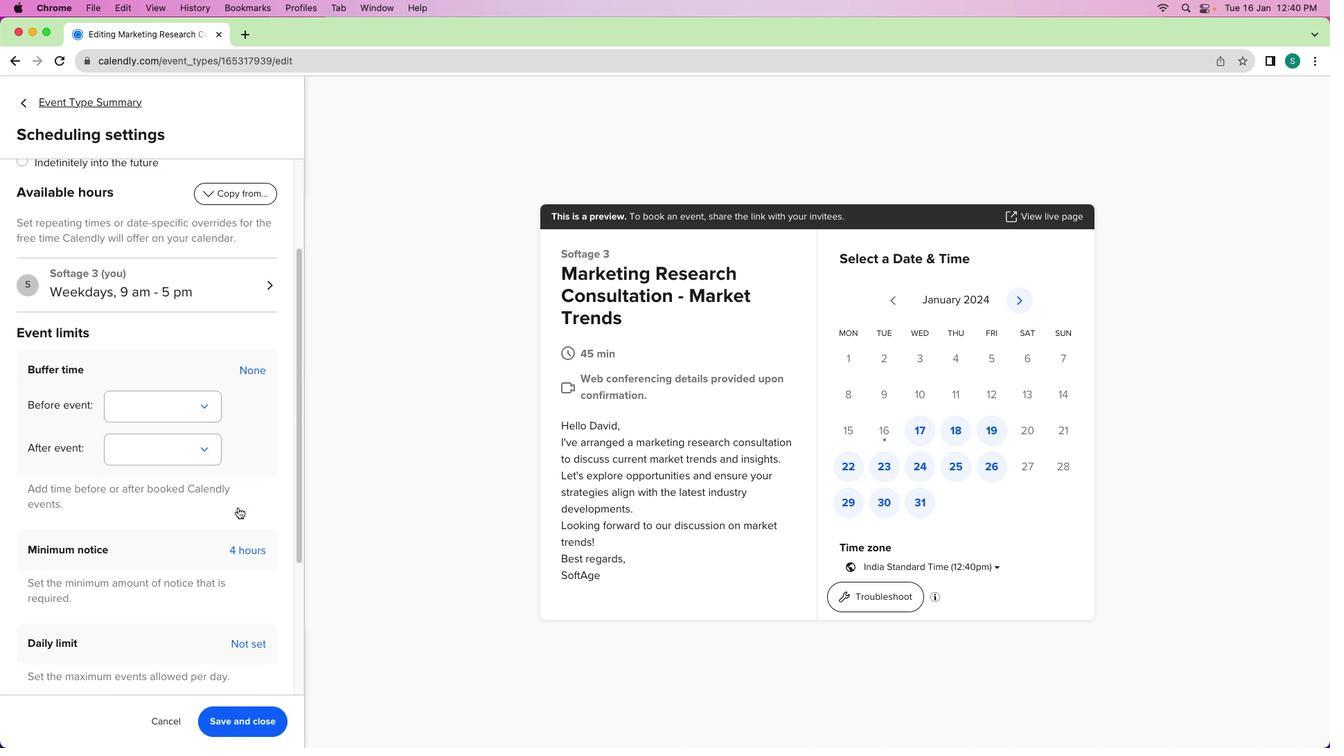 
Action: Mouse scrolled (237, 449) with delta (2, 58)
Screenshot: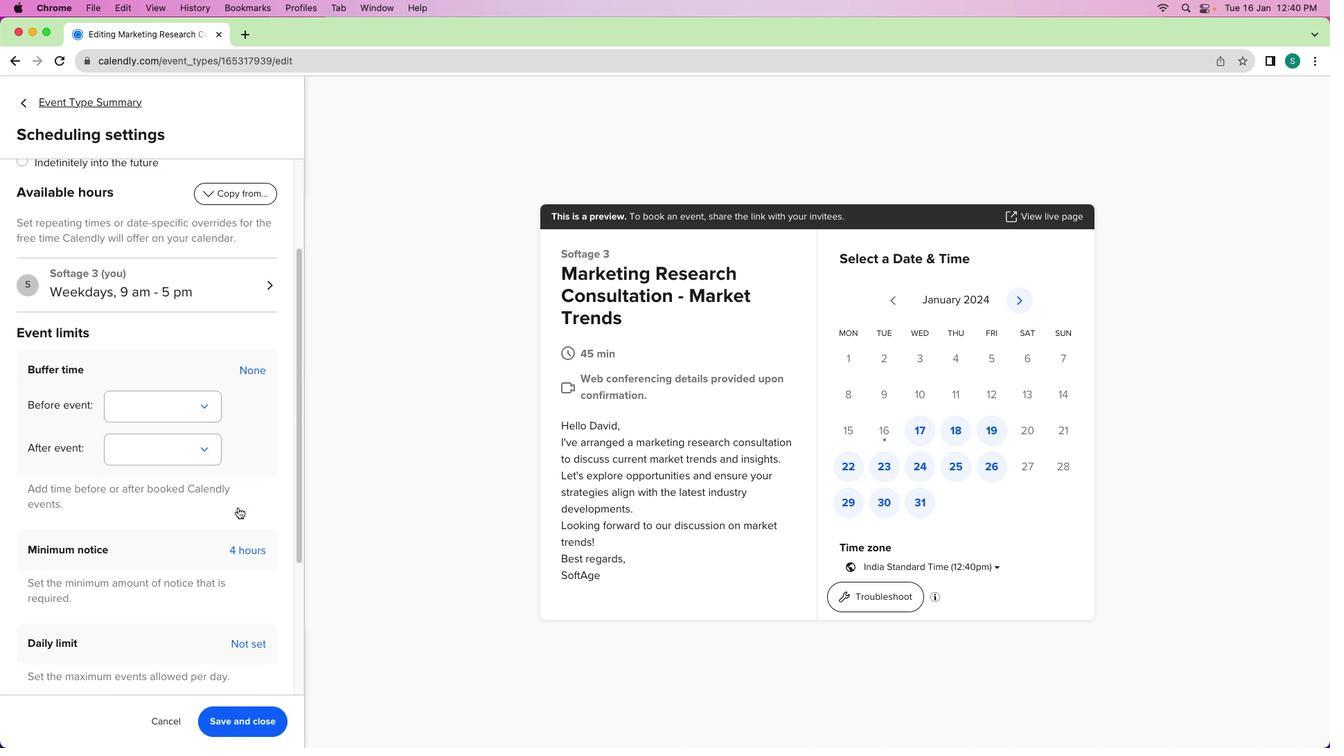 
Action: Mouse scrolled (237, 449) with delta (2, 58)
Screenshot: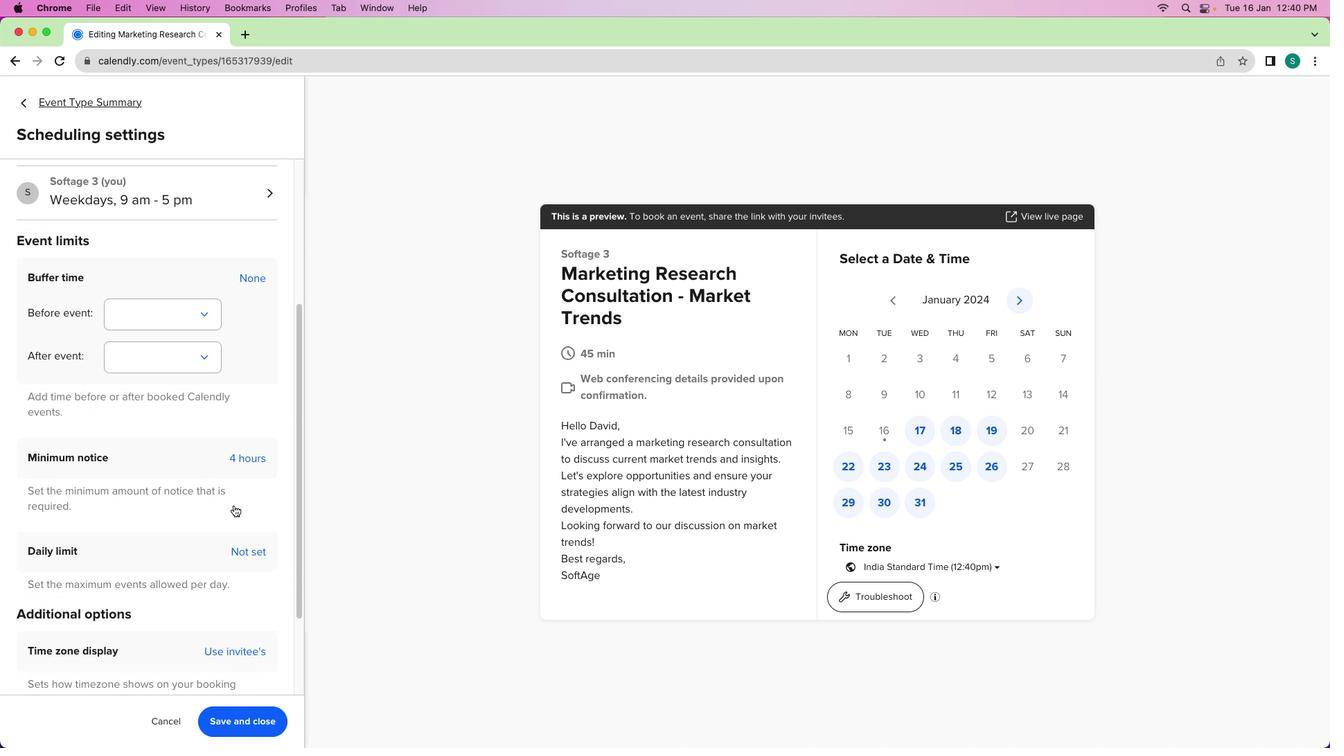 
Action: Mouse scrolled (237, 449) with delta (2, 57)
Screenshot: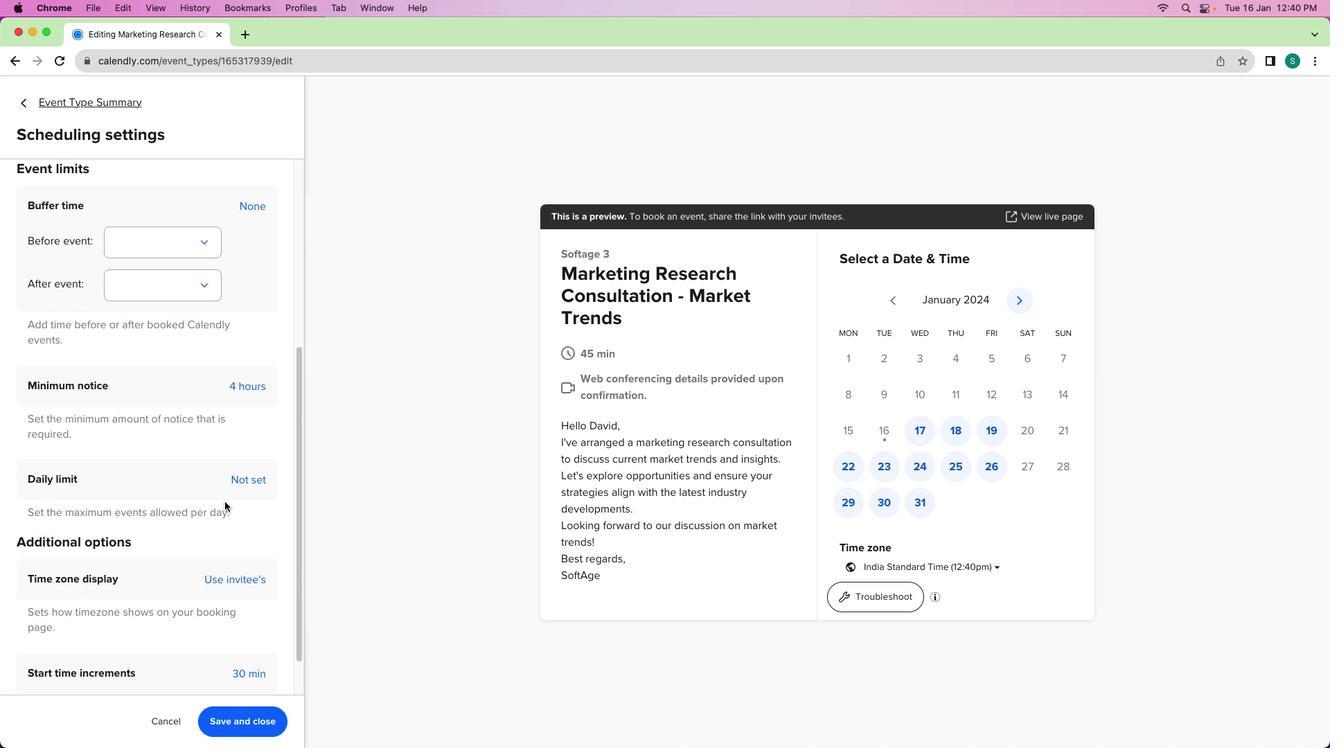 
Action: Mouse scrolled (237, 449) with delta (2, 56)
Screenshot: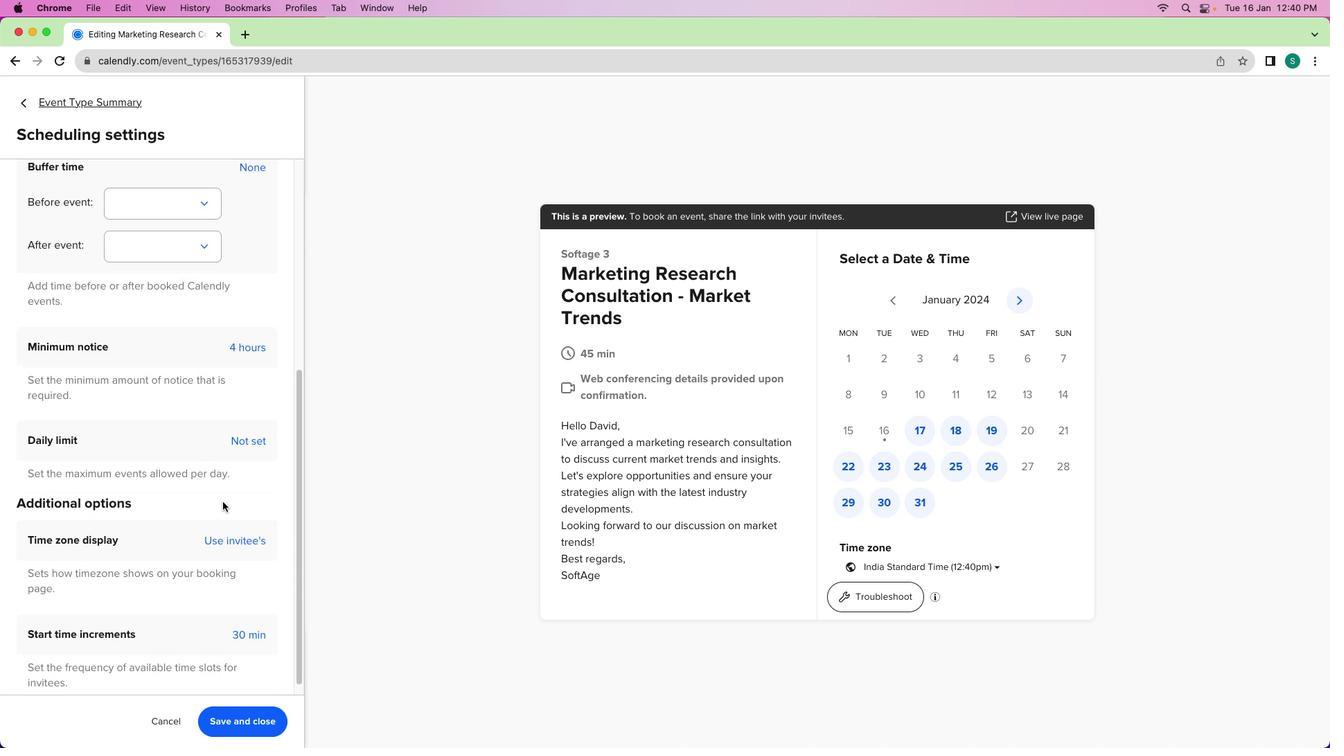 
Action: Mouse moved to (236, 449)
Screenshot: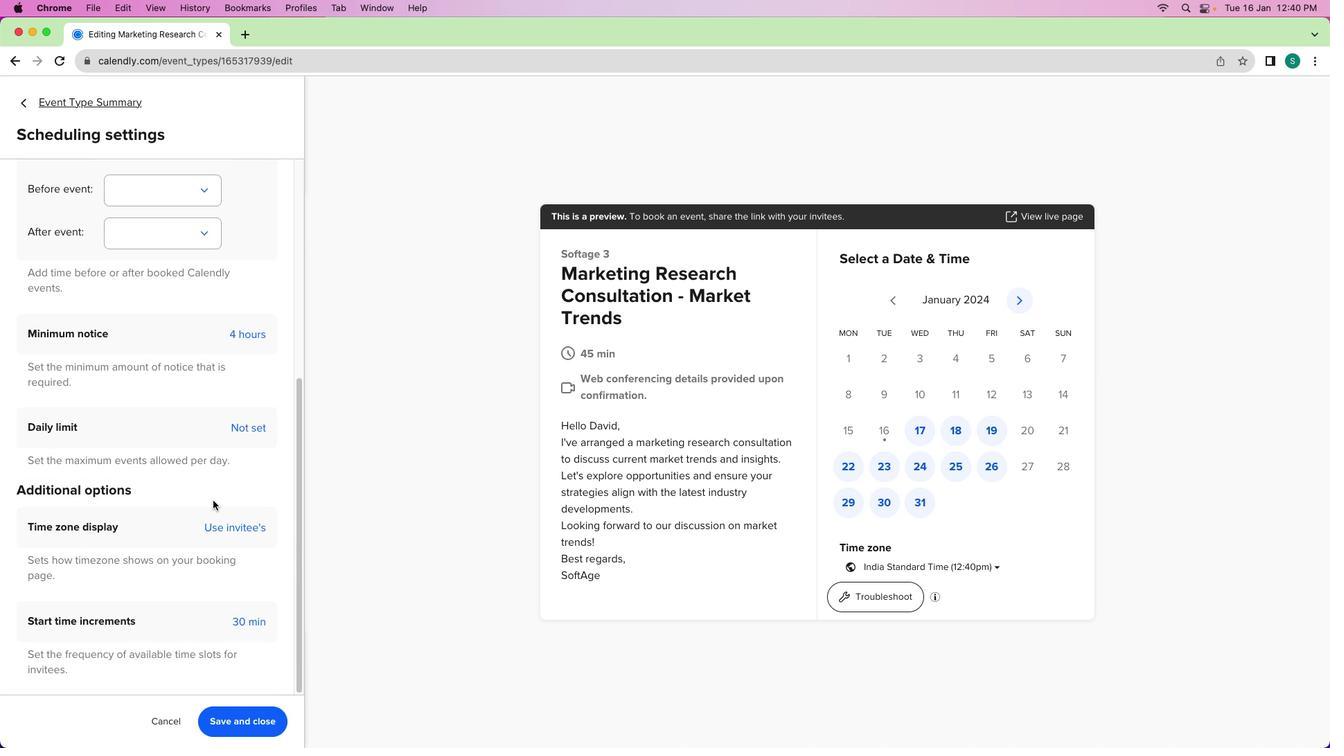 
Action: Mouse scrolled (236, 449) with delta (2, 56)
Screenshot: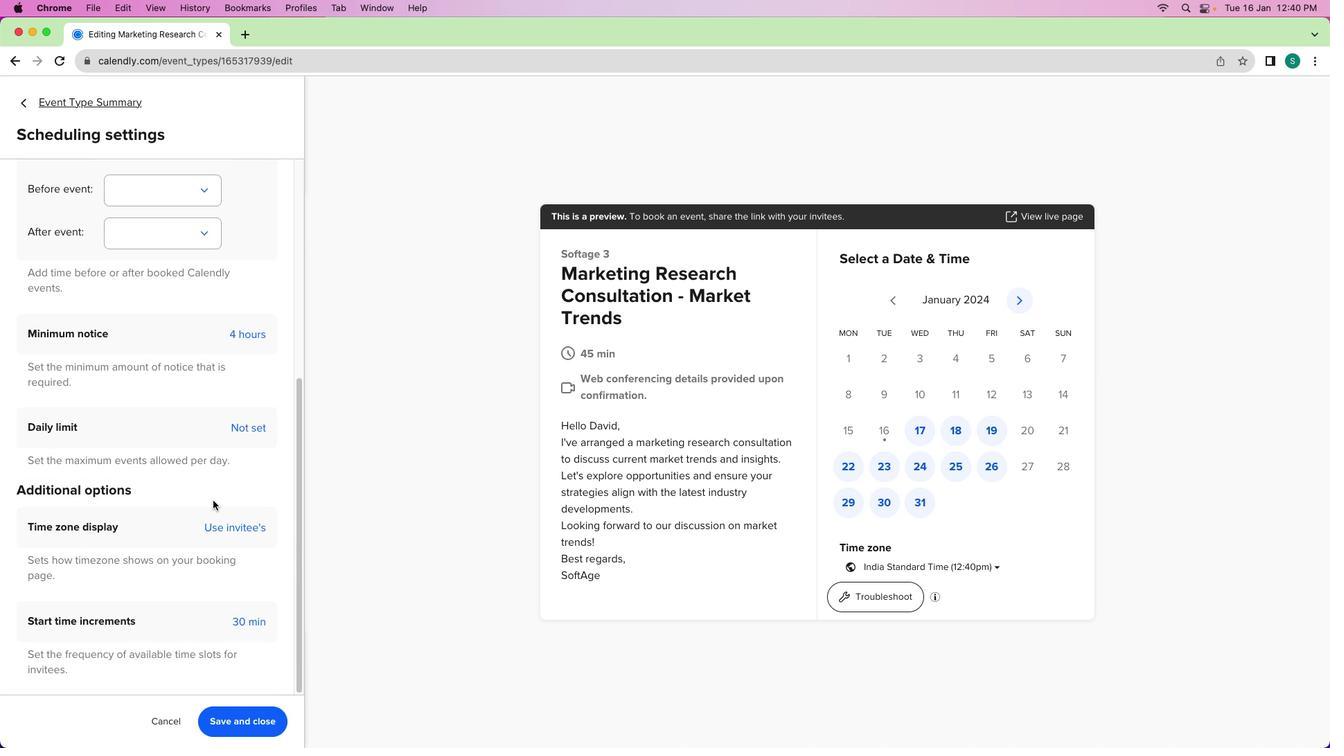 
Action: Mouse moved to (179, 214)
Screenshot: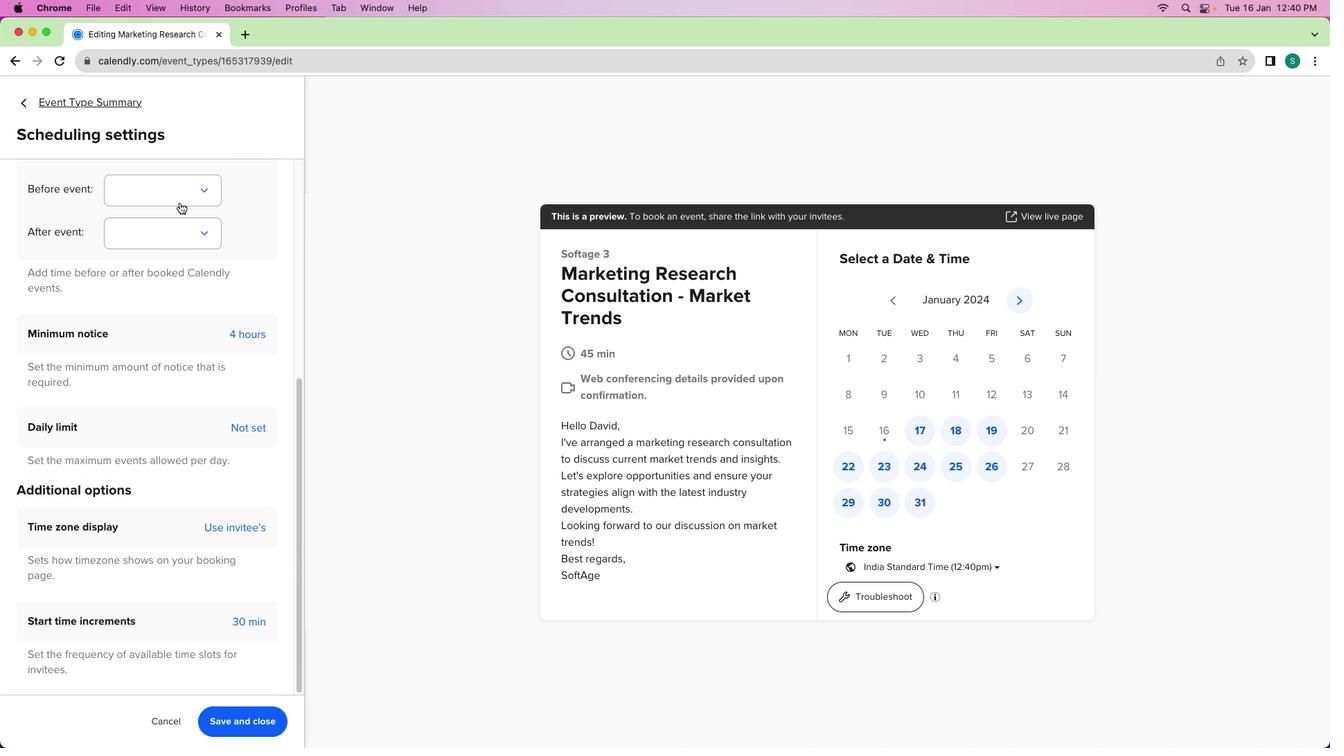 
Action: Mouse pressed left at (179, 214)
Screenshot: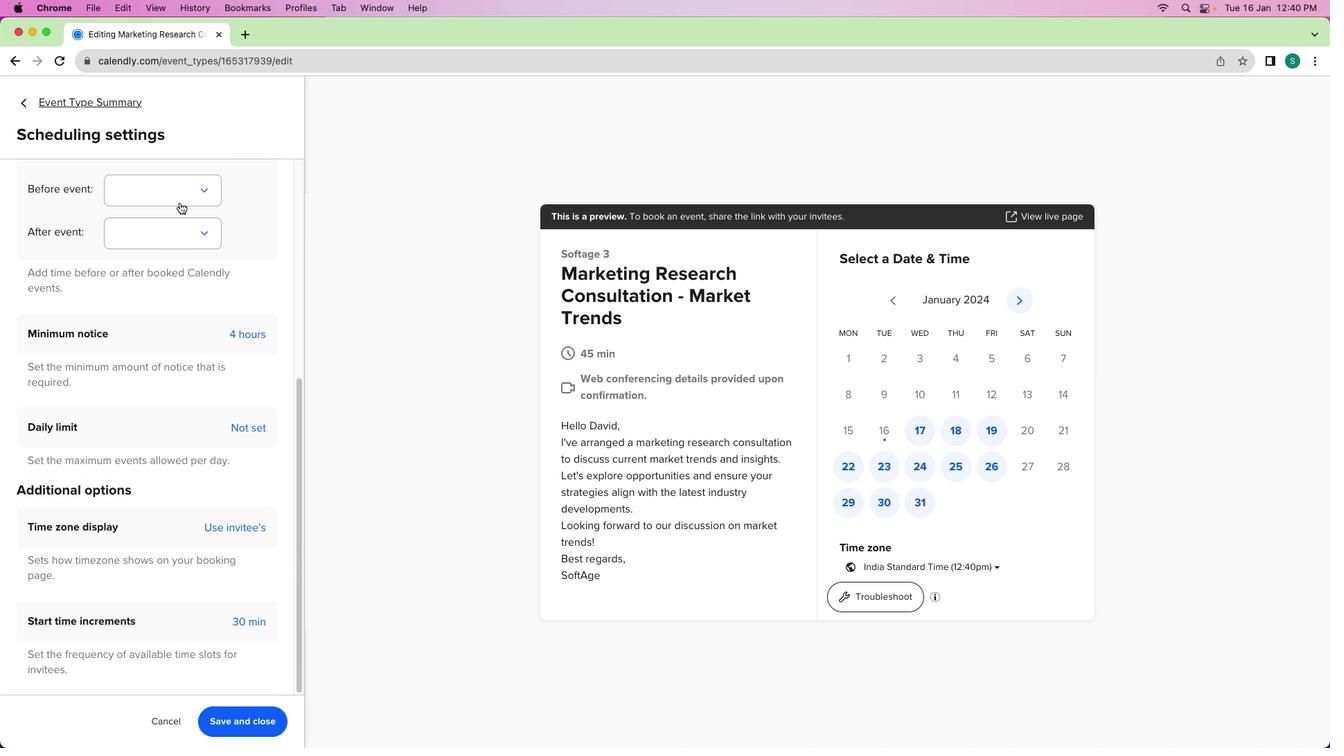 
Action: Mouse moved to (156, 301)
Screenshot: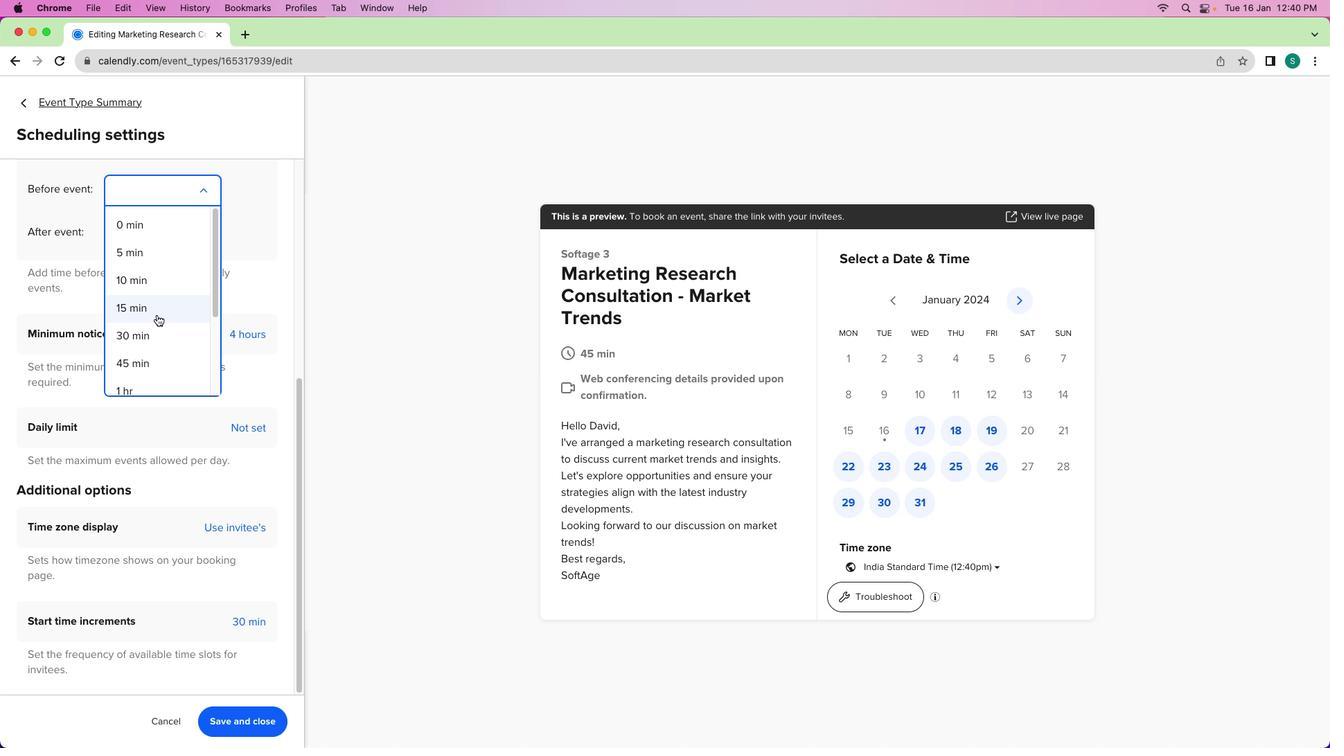 
Action: Mouse pressed left at (156, 301)
Screenshot: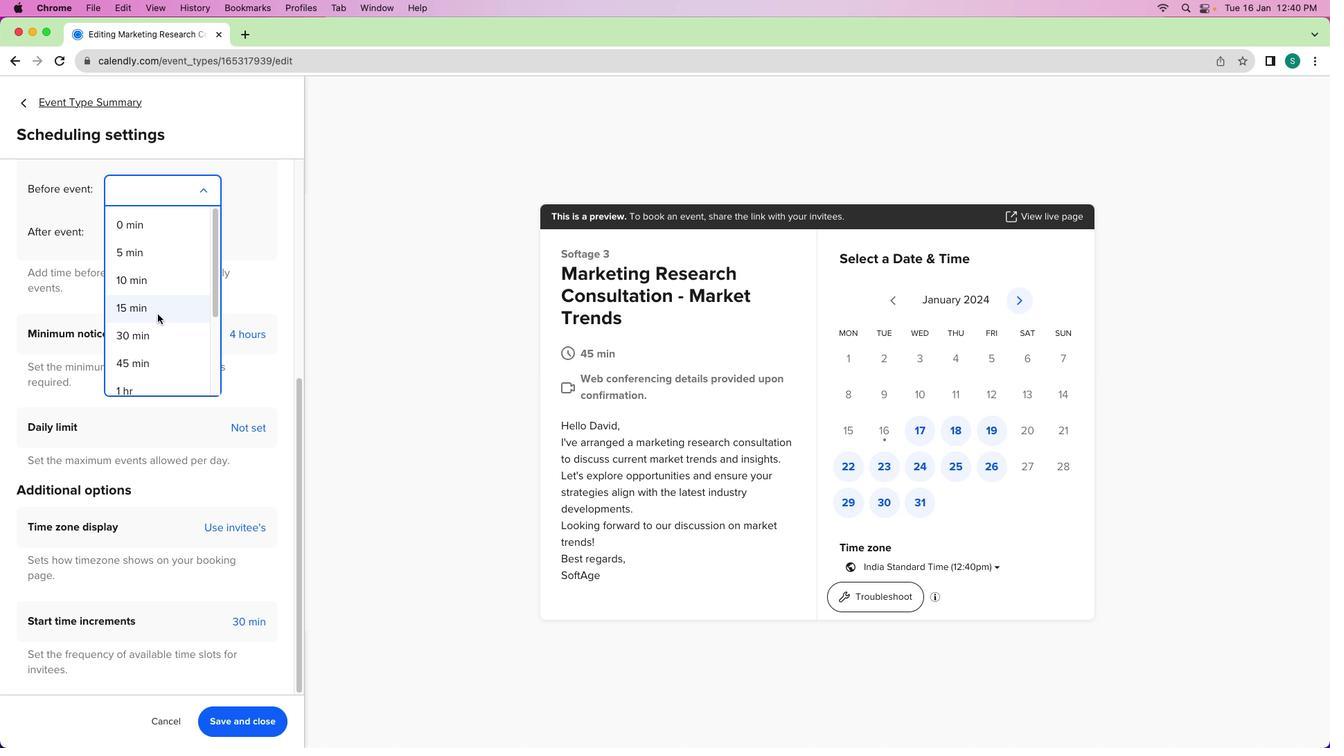 
Action: Mouse moved to (191, 239)
Screenshot: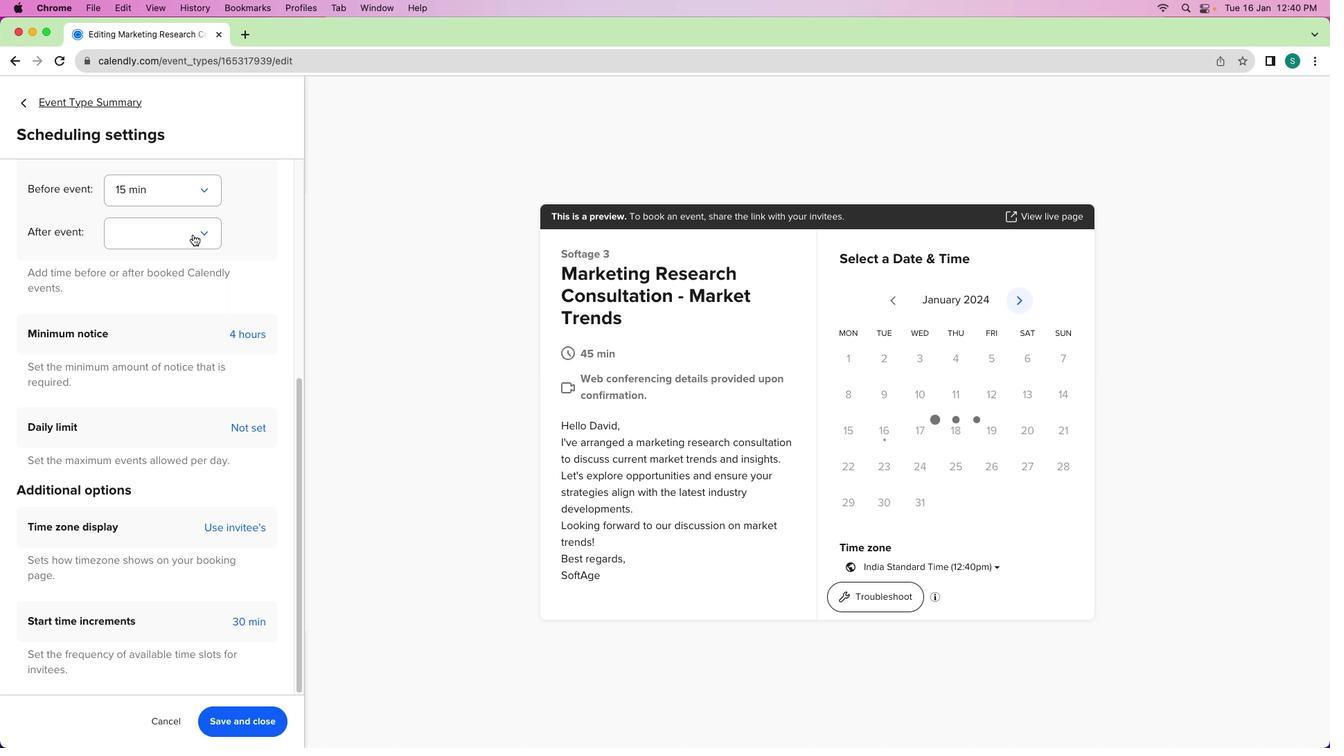 
Action: Mouse pressed left at (191, 239)
Screenshot: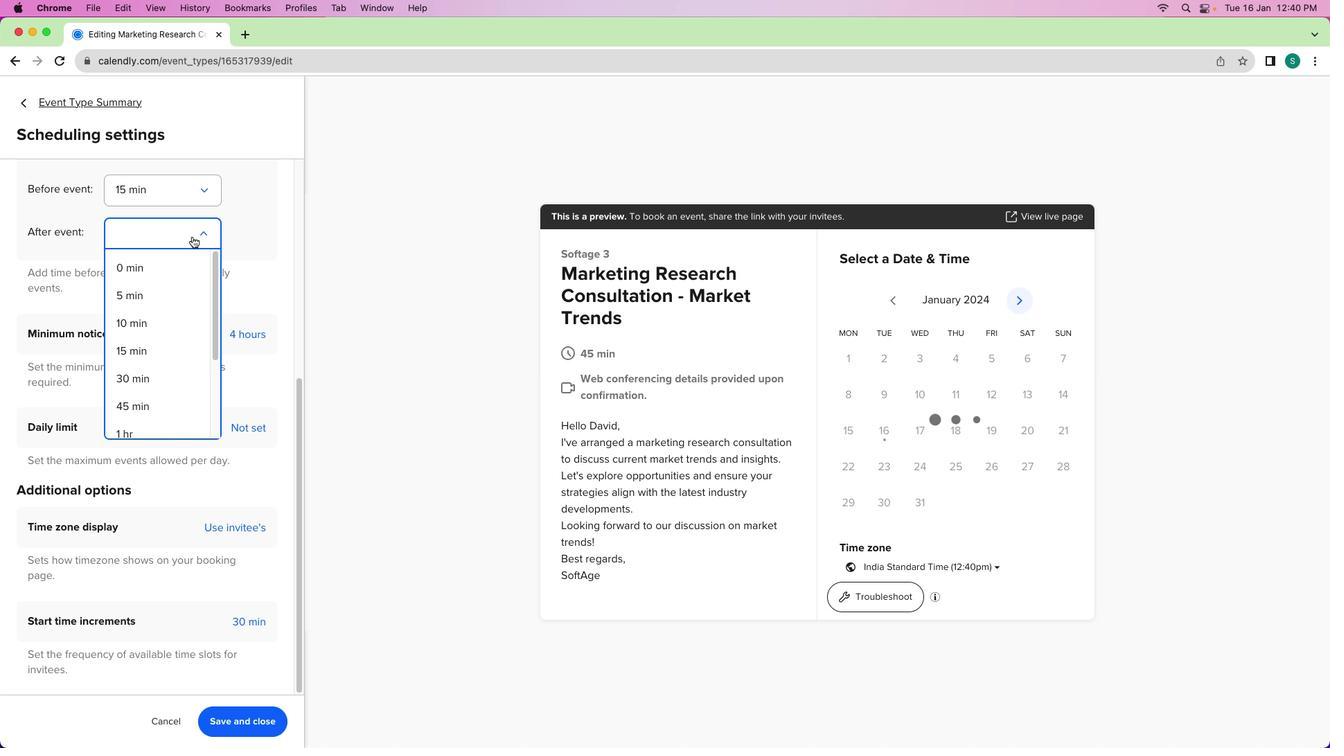 
Action: Mouse moved to (174, 289)
Screenshot: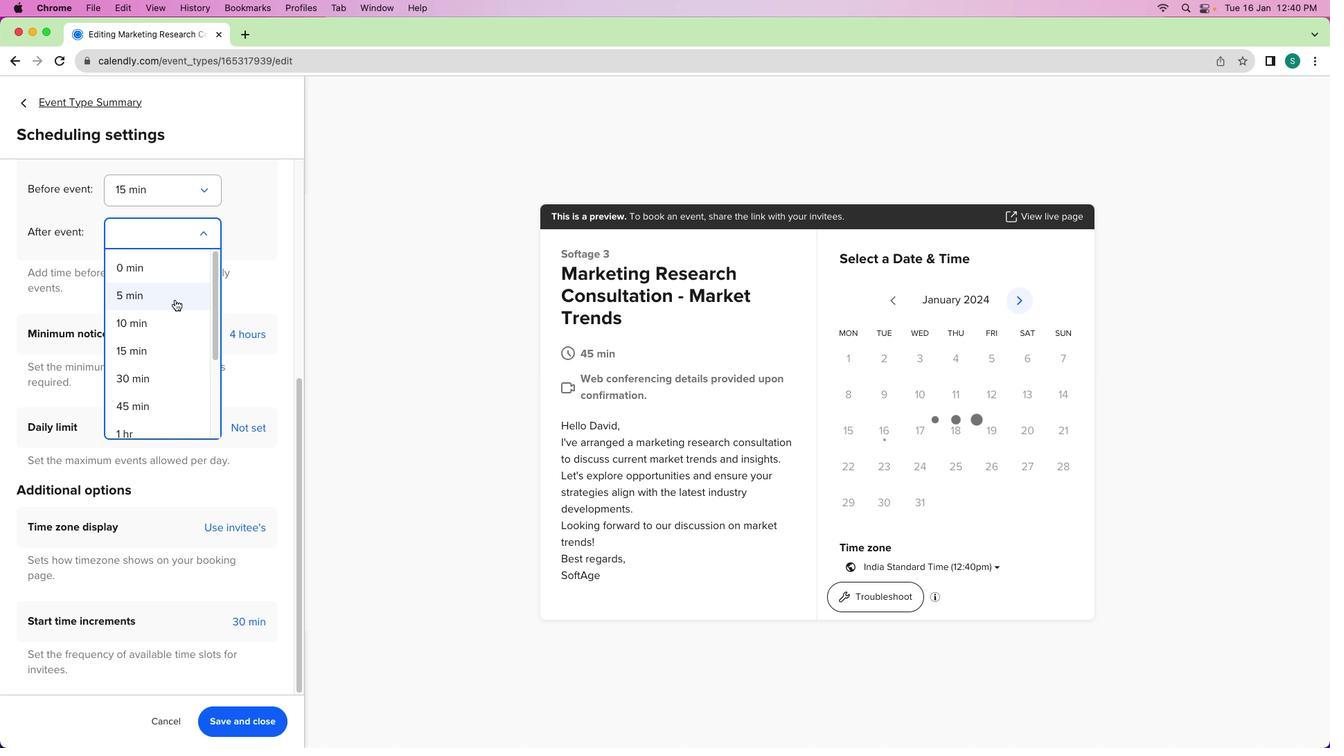 
Action: Mouse pressed left at (174, 289)
Screenshot: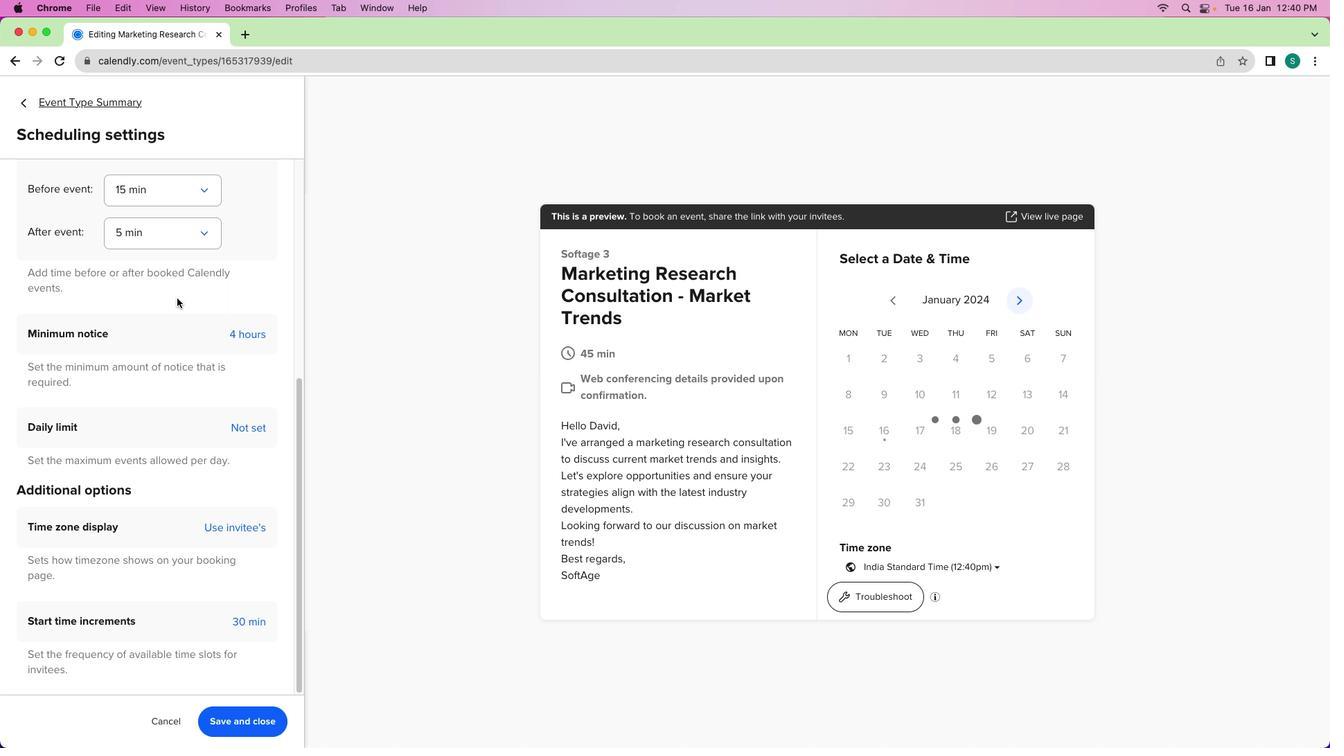 
Action: Mouse moved to (185, 271)
Screenshot: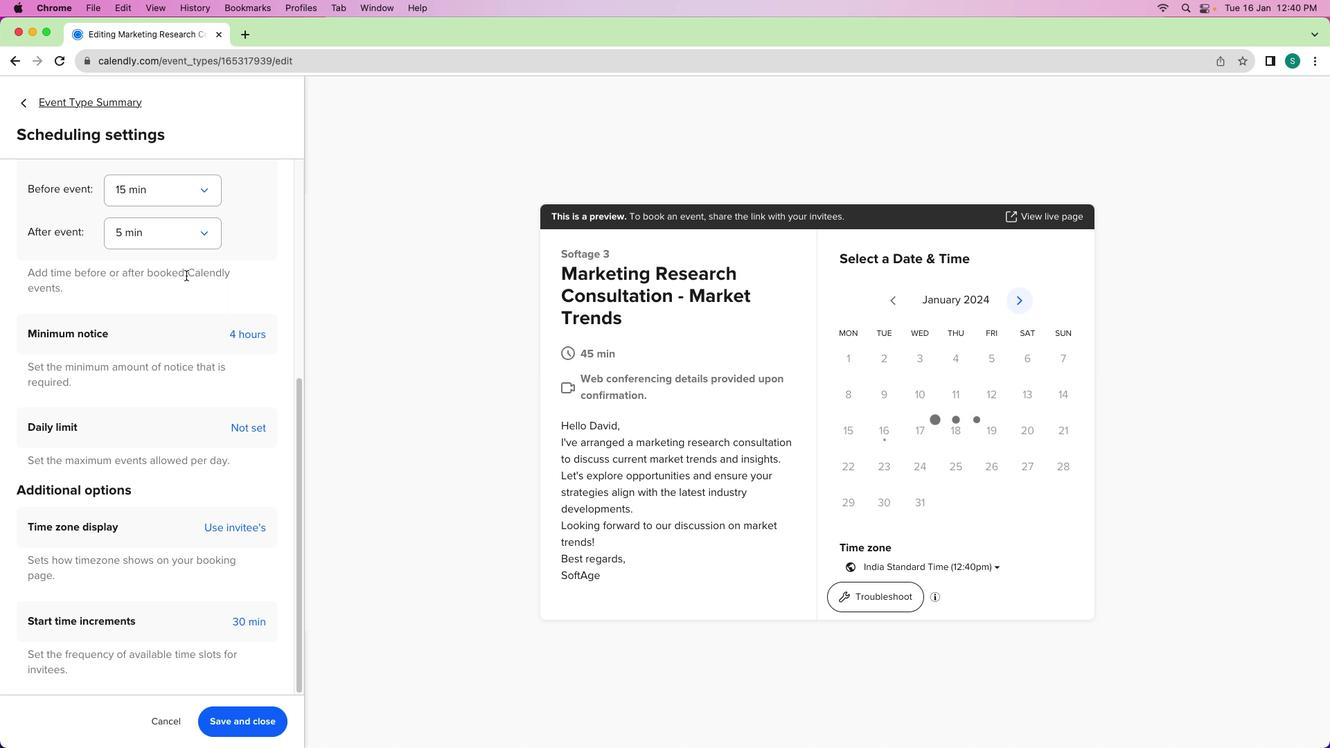 
Action: Mouse scrolled (185, 271) with delta (2, 58)
Screenshot: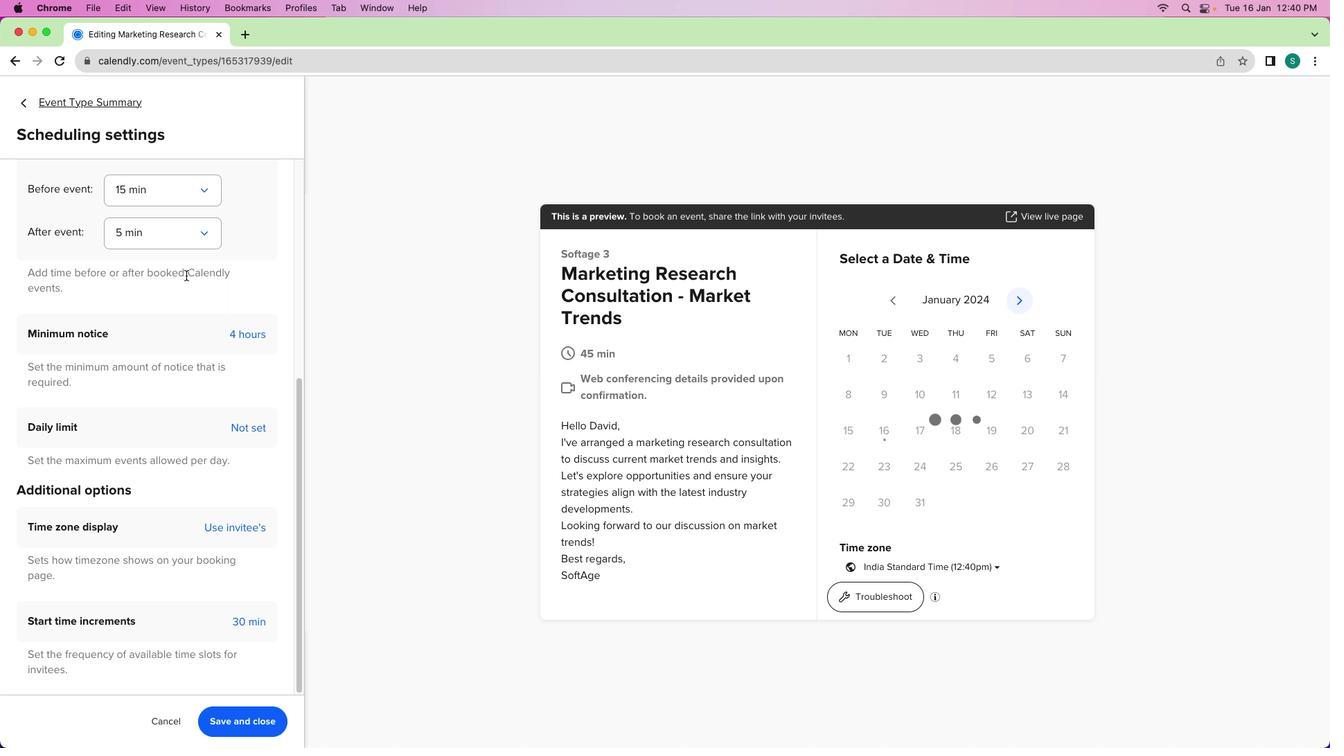 
Action: Mouse scrolled (185, 271) with delta (2, 58)
Screenshot: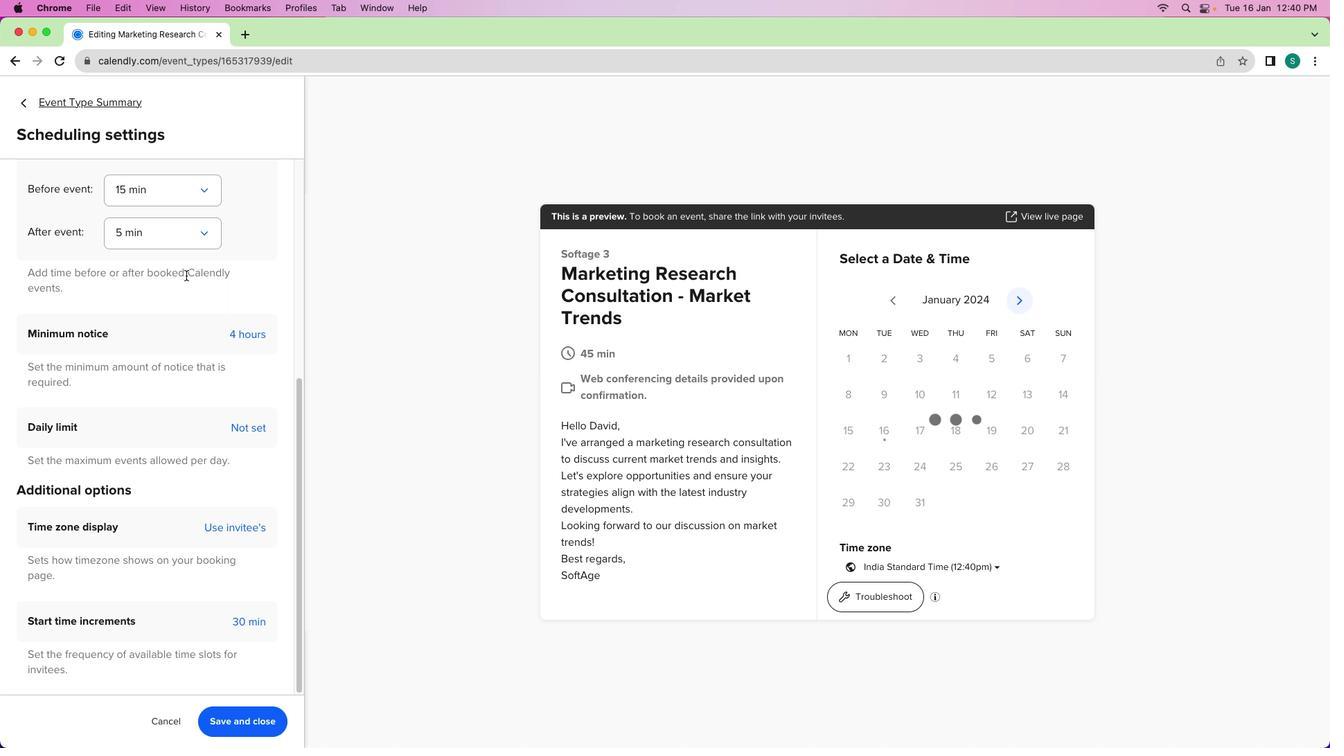 
Action: Mouse scrolled (185, 271) with delta (2, 58)
Screenshot: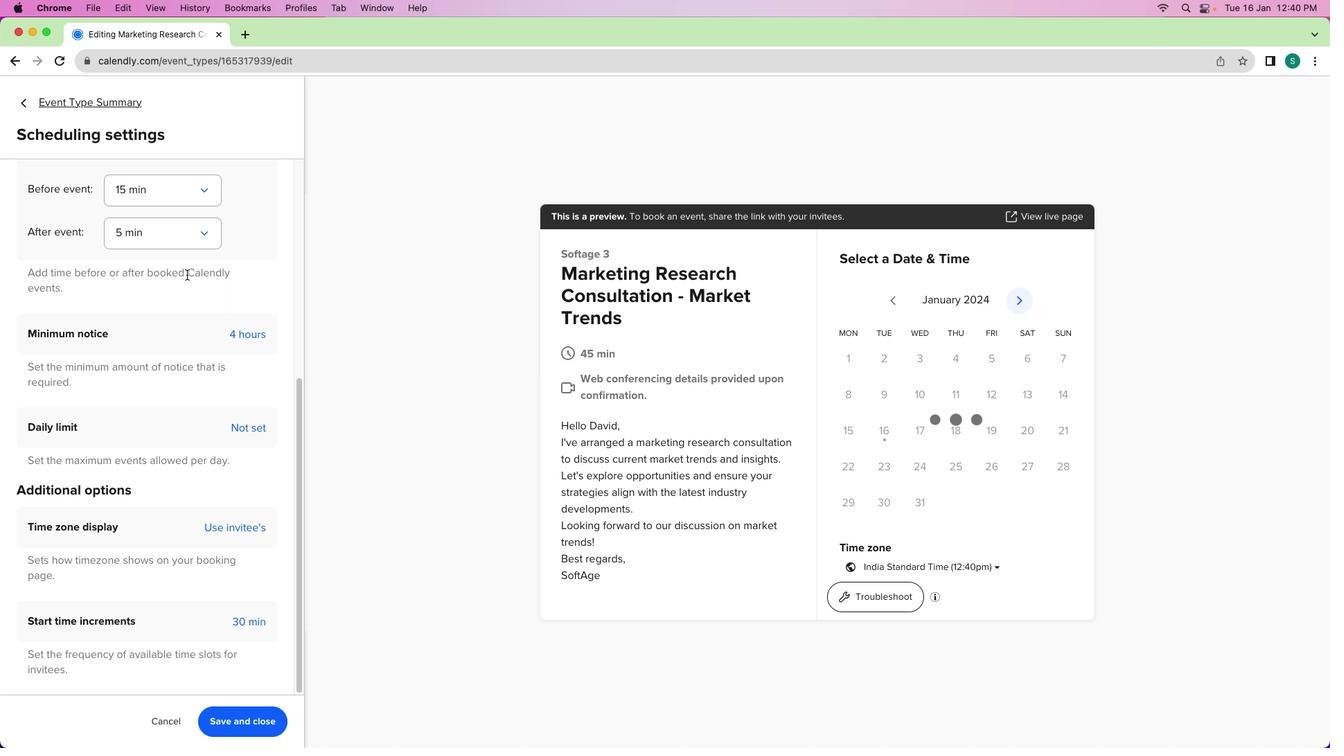 
Action: Mouse scrolled (185, 271) with delta (2, 58)
Screenshot: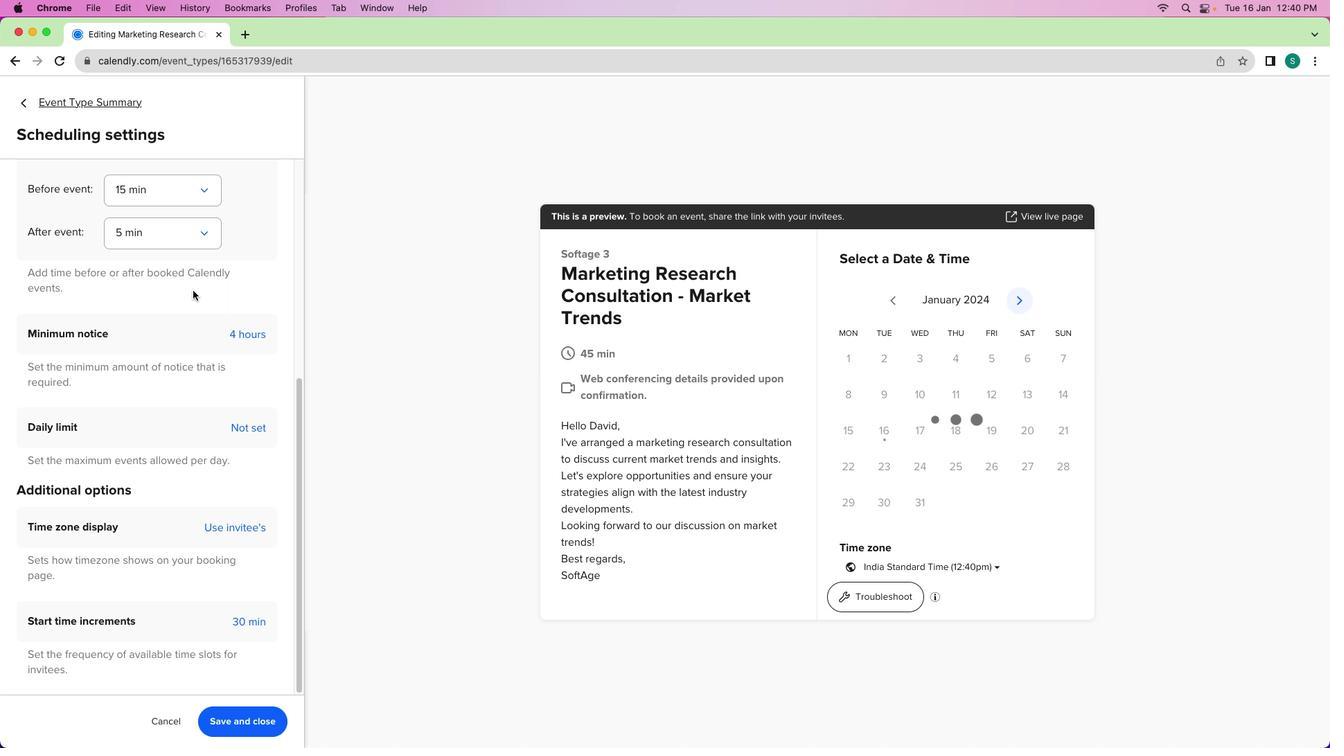 
Action: Mouse moved to (229, 316)
Screenshot: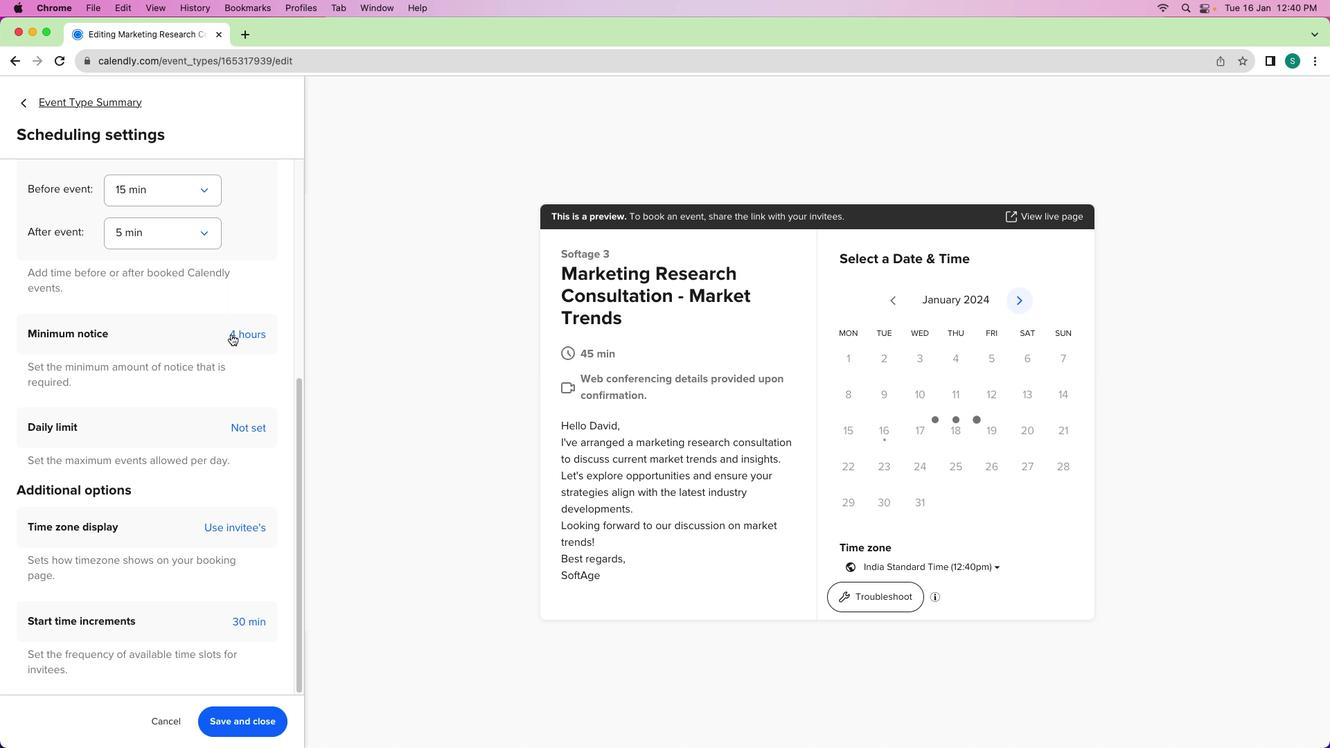 
Action: Mouse pressed left at (229, 316)
Screenshot: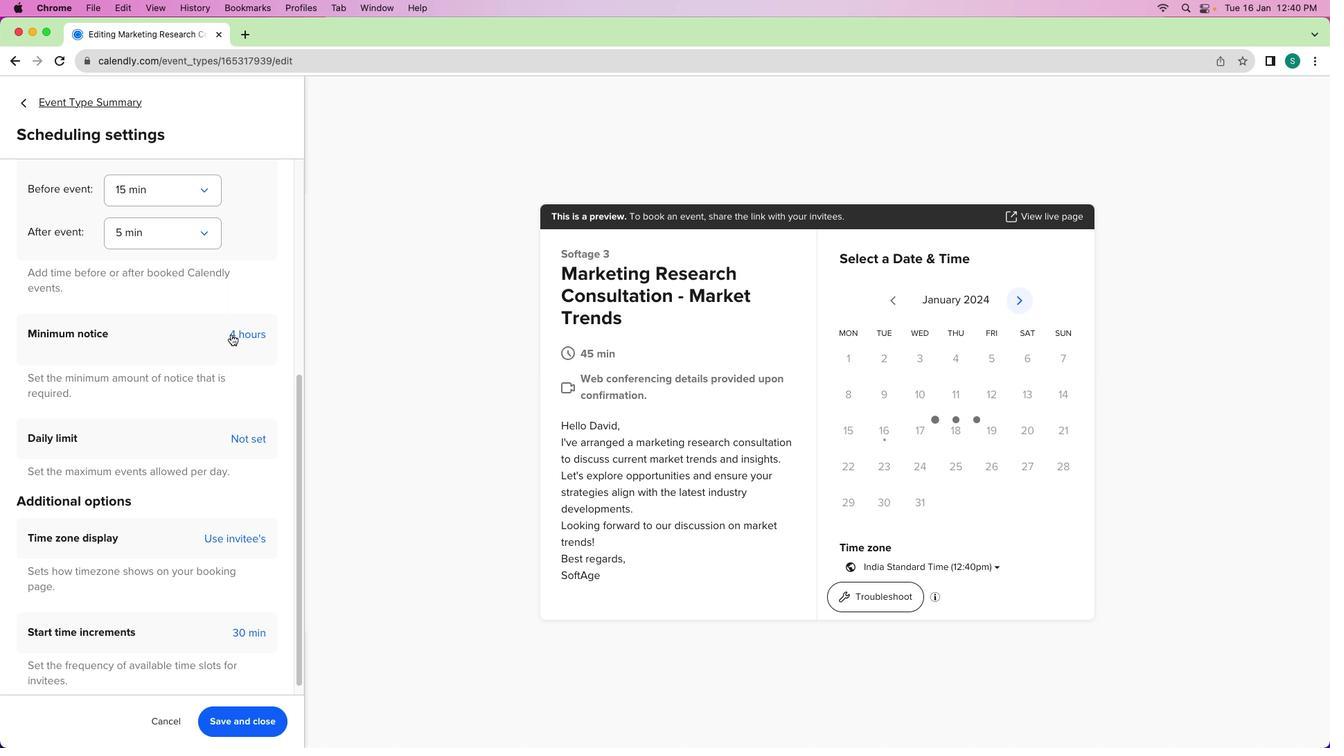 
Action: Mouse moved to (74, 310)
Screenshot: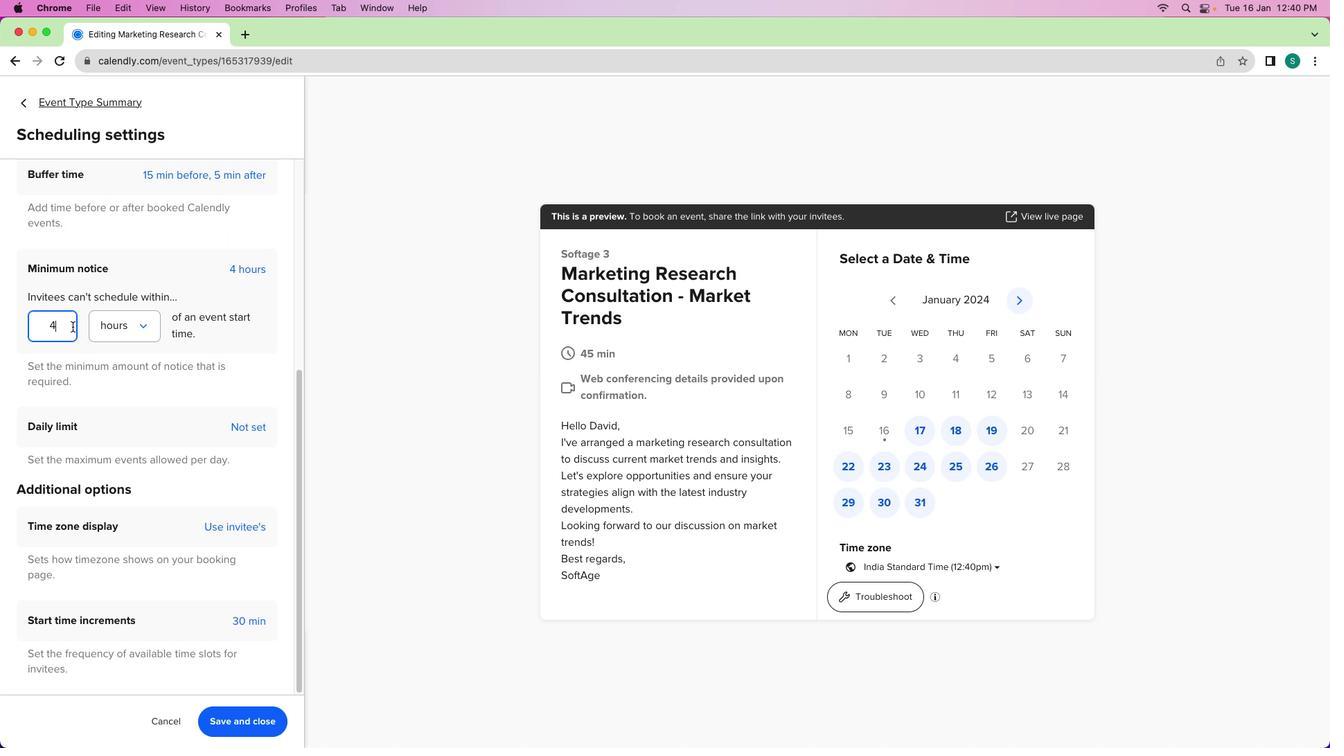 
Action: Mouse pressed left at (74, 310)
Screenshot: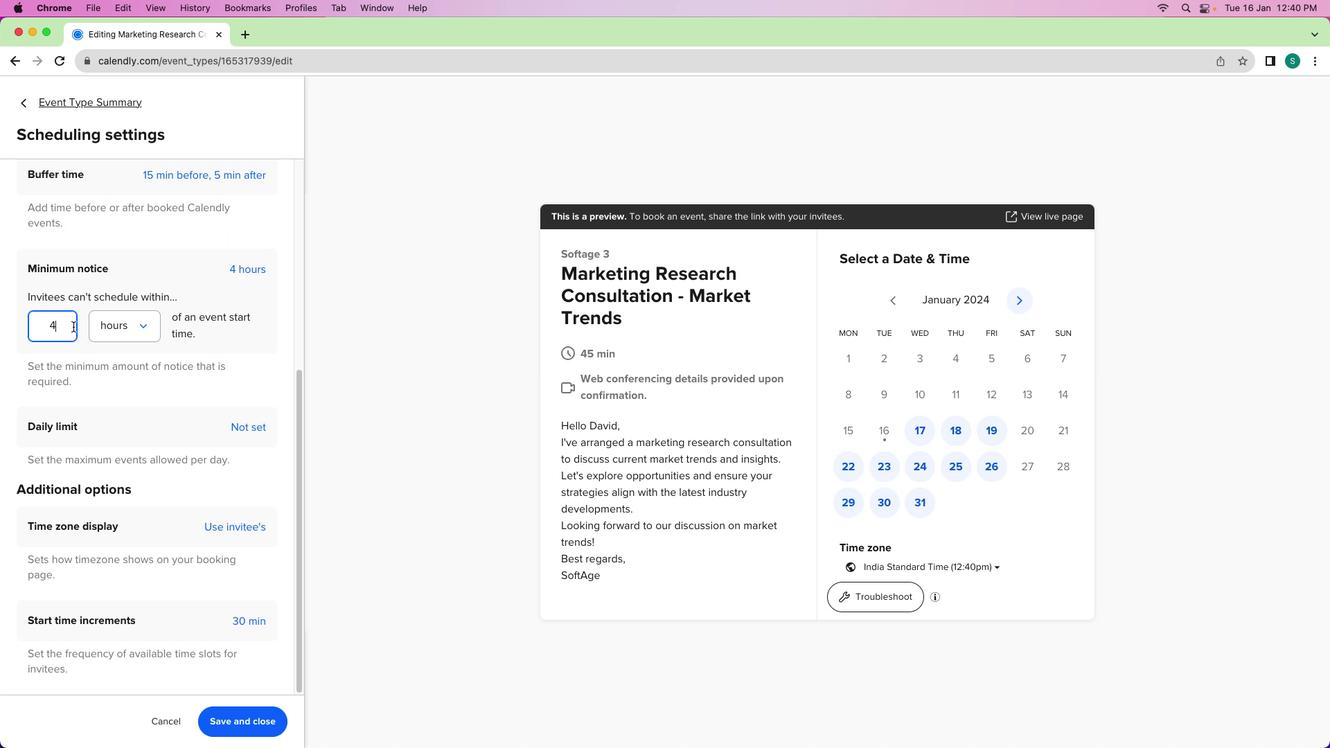 
Action: Mouse moved to (223, 604)
Screenshot: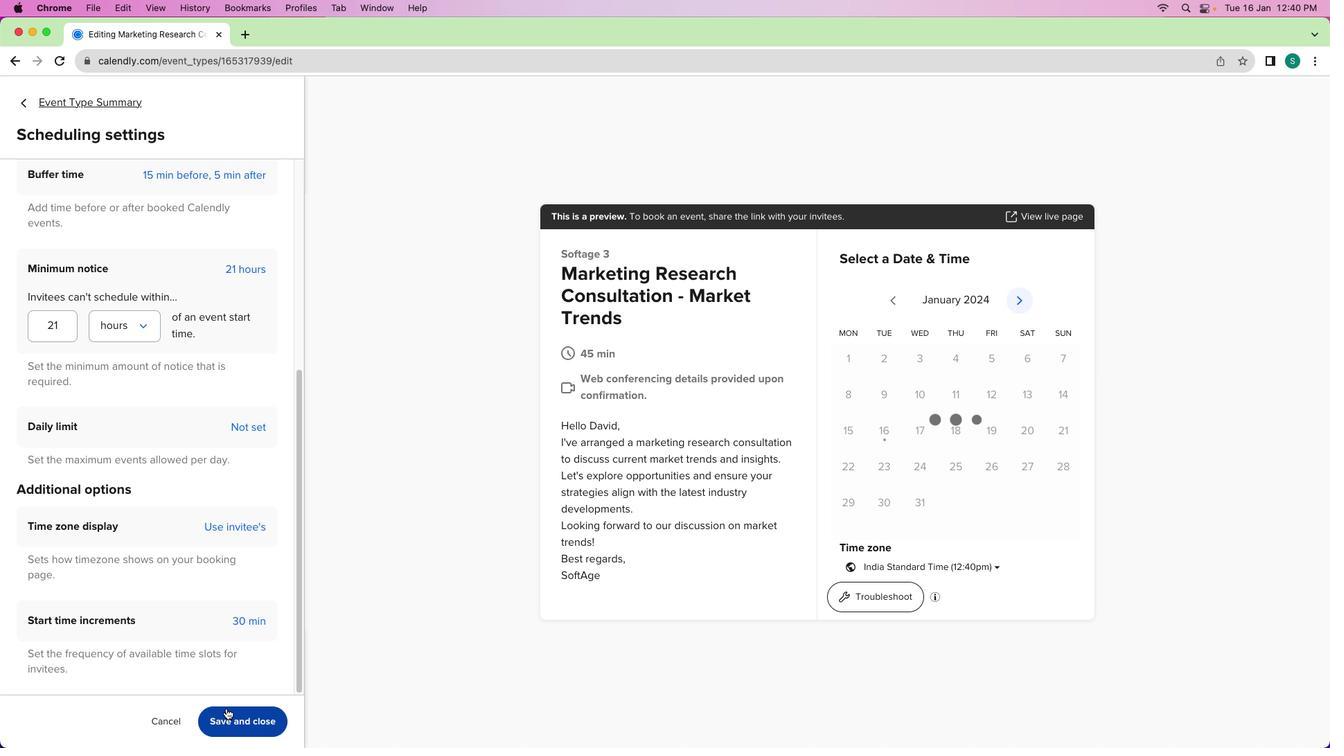 
Action: Mouse pressed left at (223, 604)
Screenshot: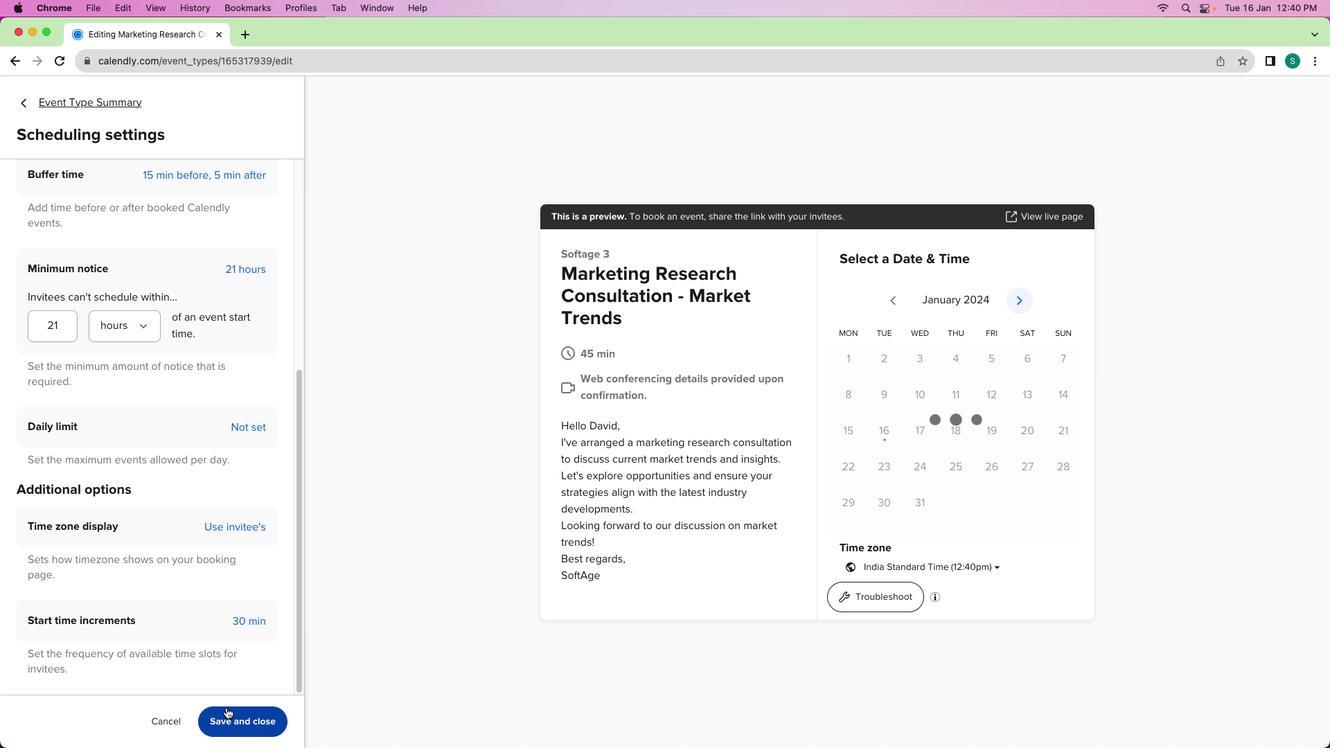 
Action: Mouse moved to (58, 137)
Screenshot: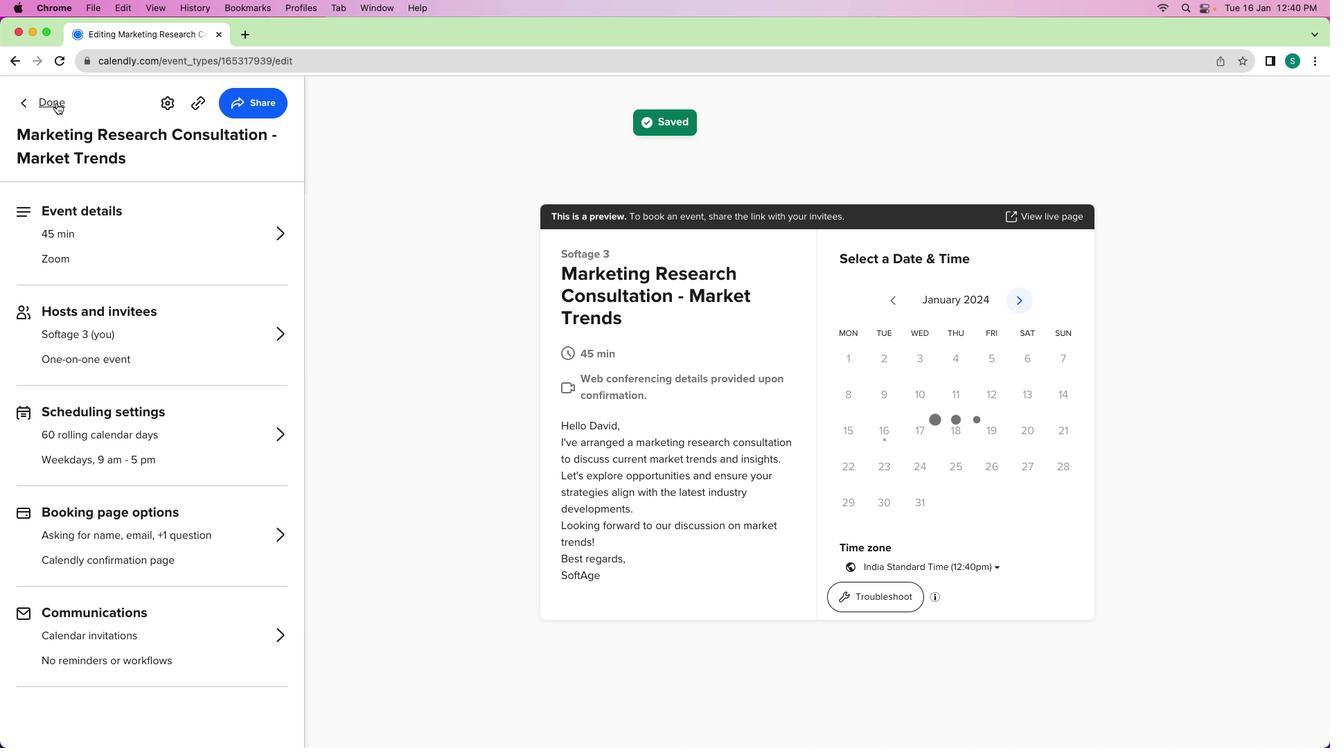 
Action: Mouse pressed left at (58, 137)
Screenshot: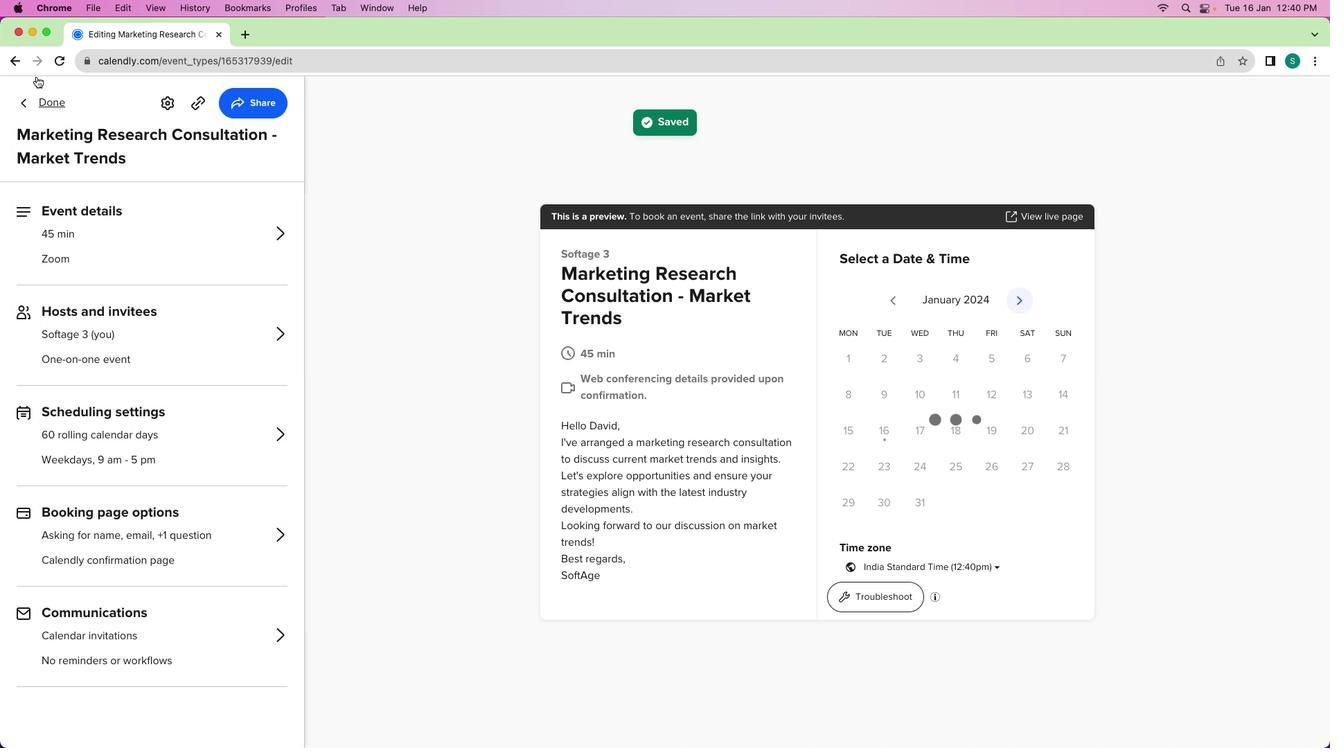 
Action: Mouse moved to (482, 363)
Screenshot: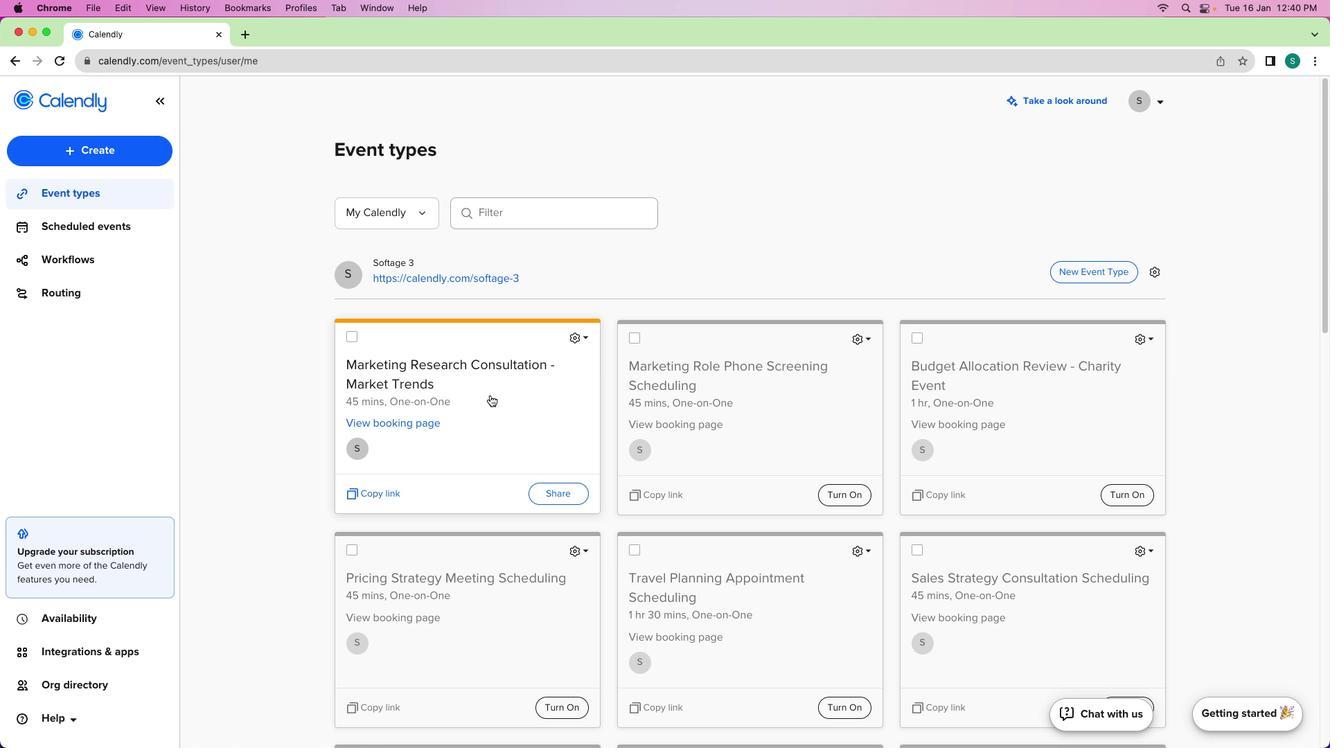 
